 Task: Add a signature Gilberto Hall containing Have a great Columbus Day, Gilberto Hall to email address softage.2@softage.net and add a folder Vitamins
Action: Mouse moved to (142, 156)
Screenshot: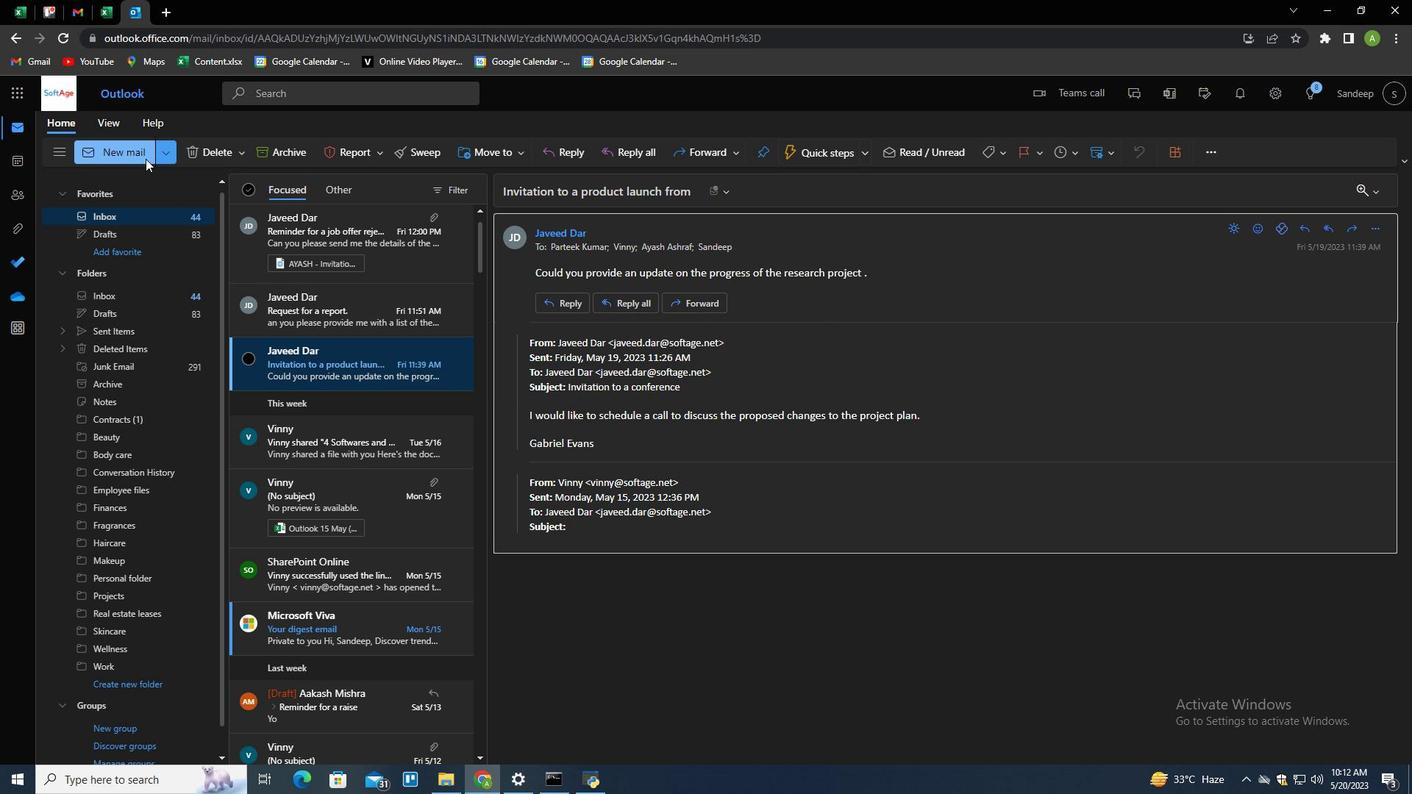 
Action: Mouse pressed left at (142, 156)
Screenshot: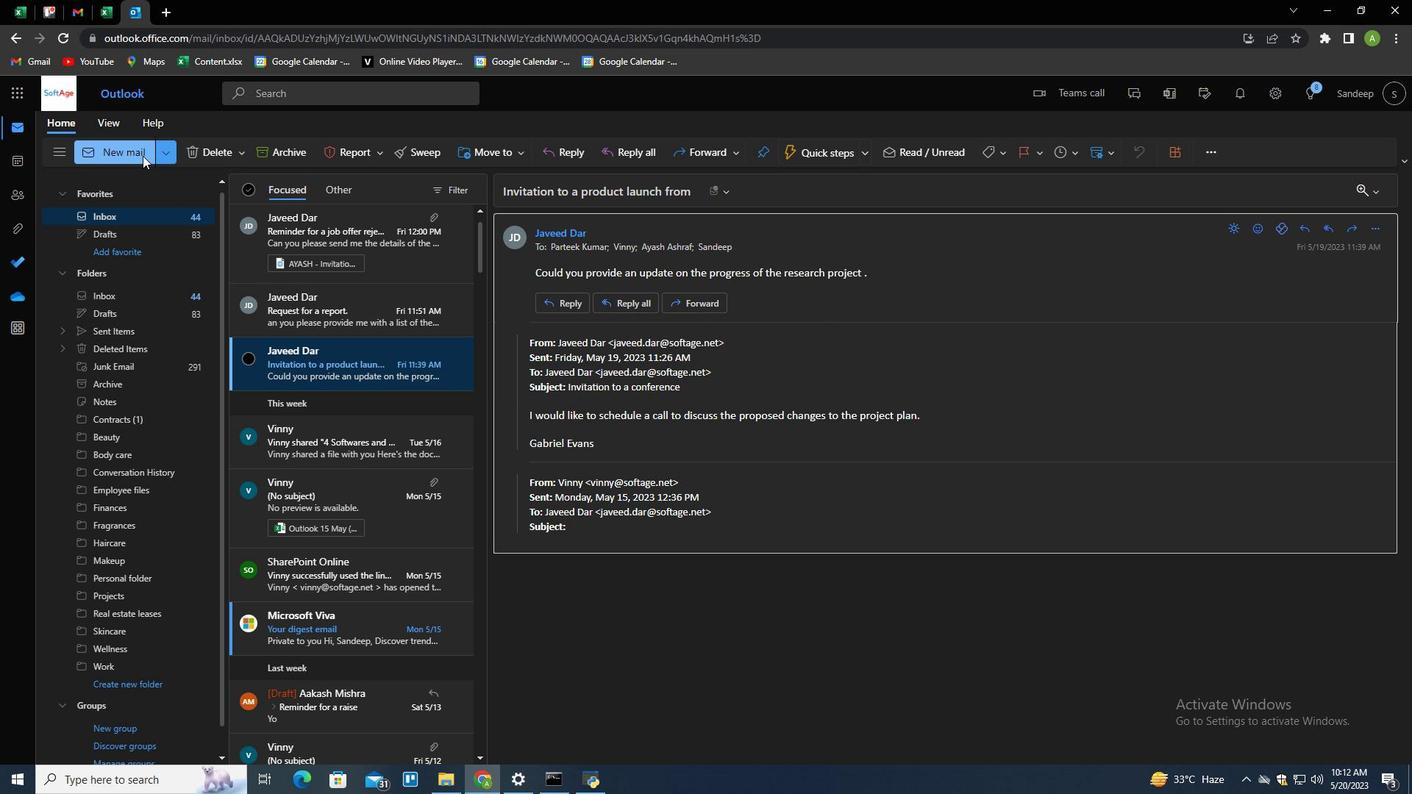 
Action: Mouse moved to (992, 156)
Screenshot: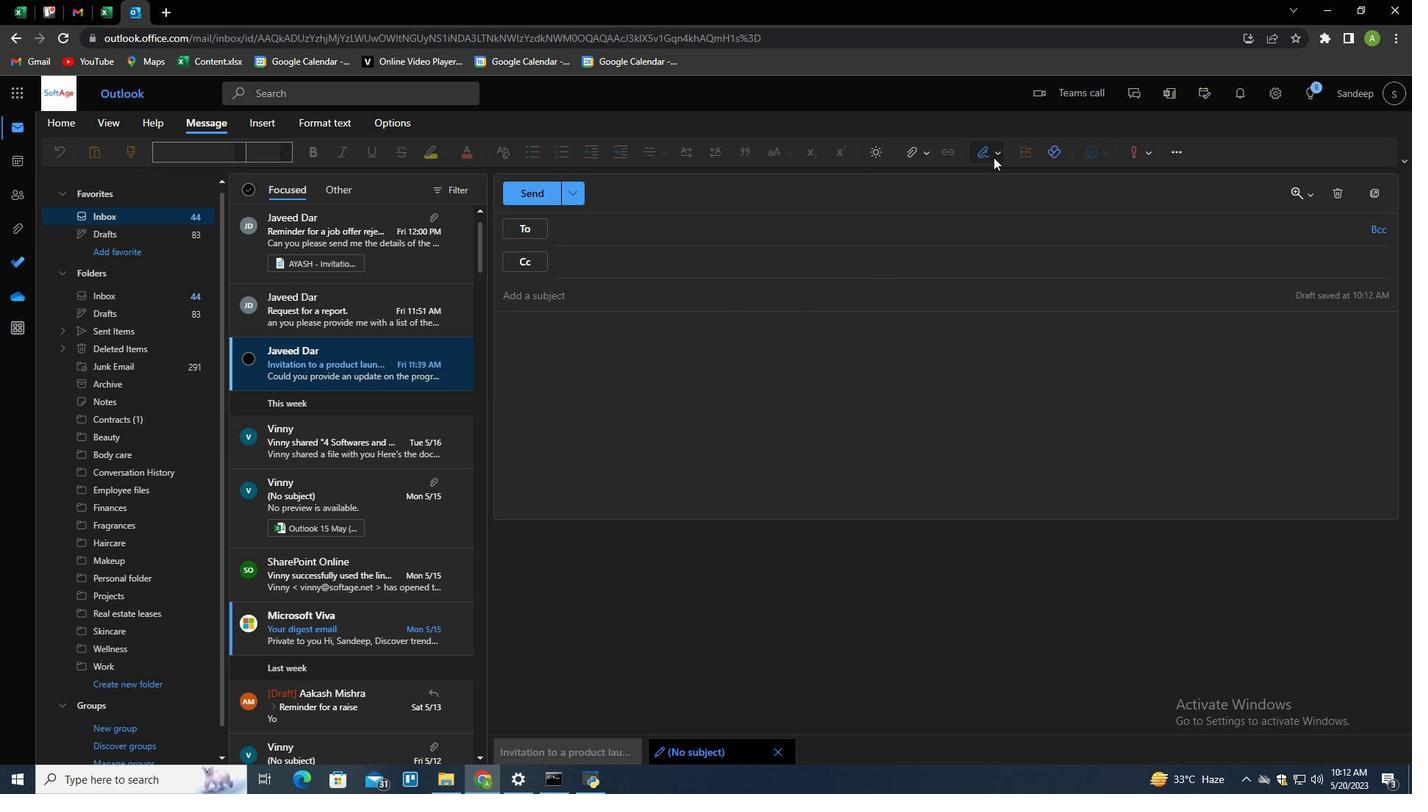 
Action: Mouse pressed left at (992, 156)
Screenshot: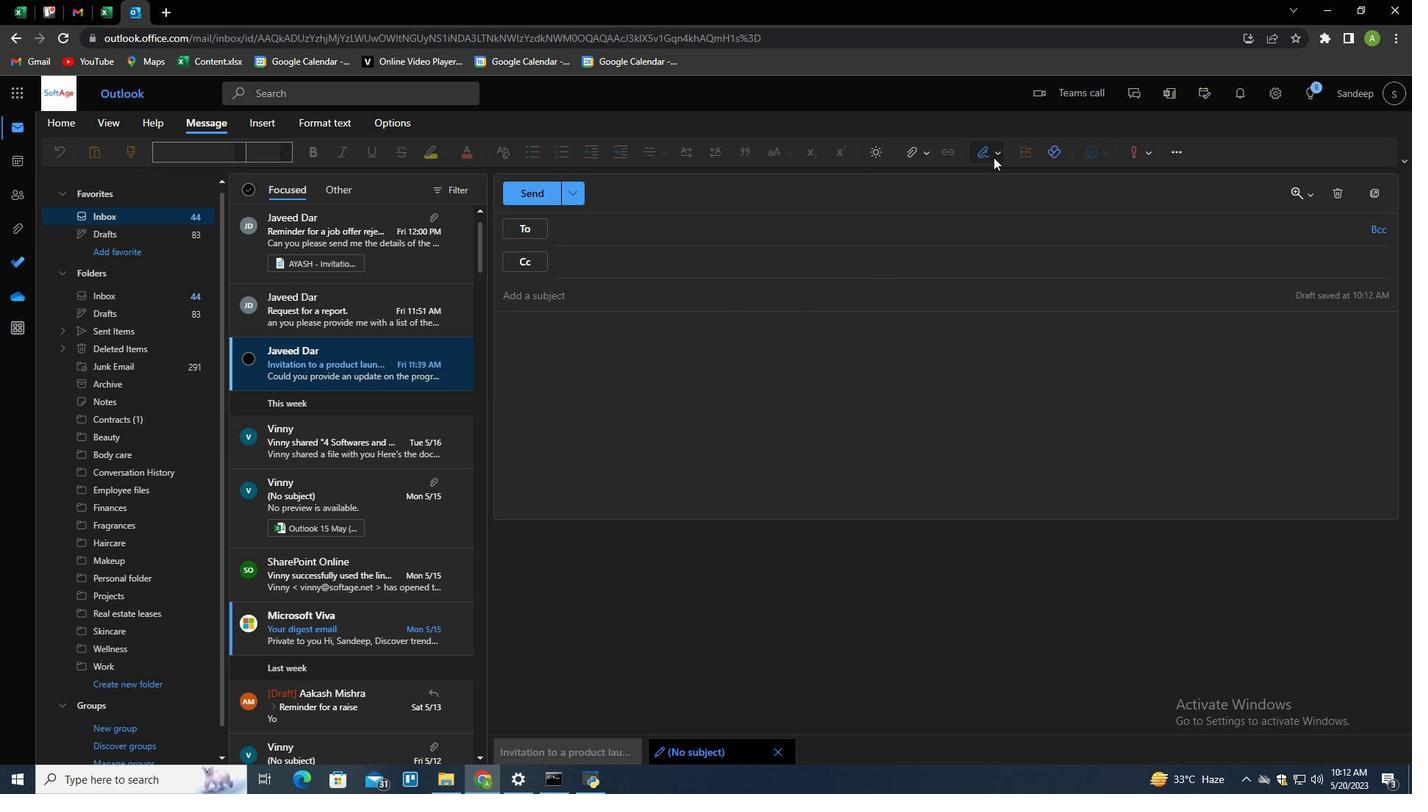 
Action: Mouse moved to (961, 216)
Screenshot: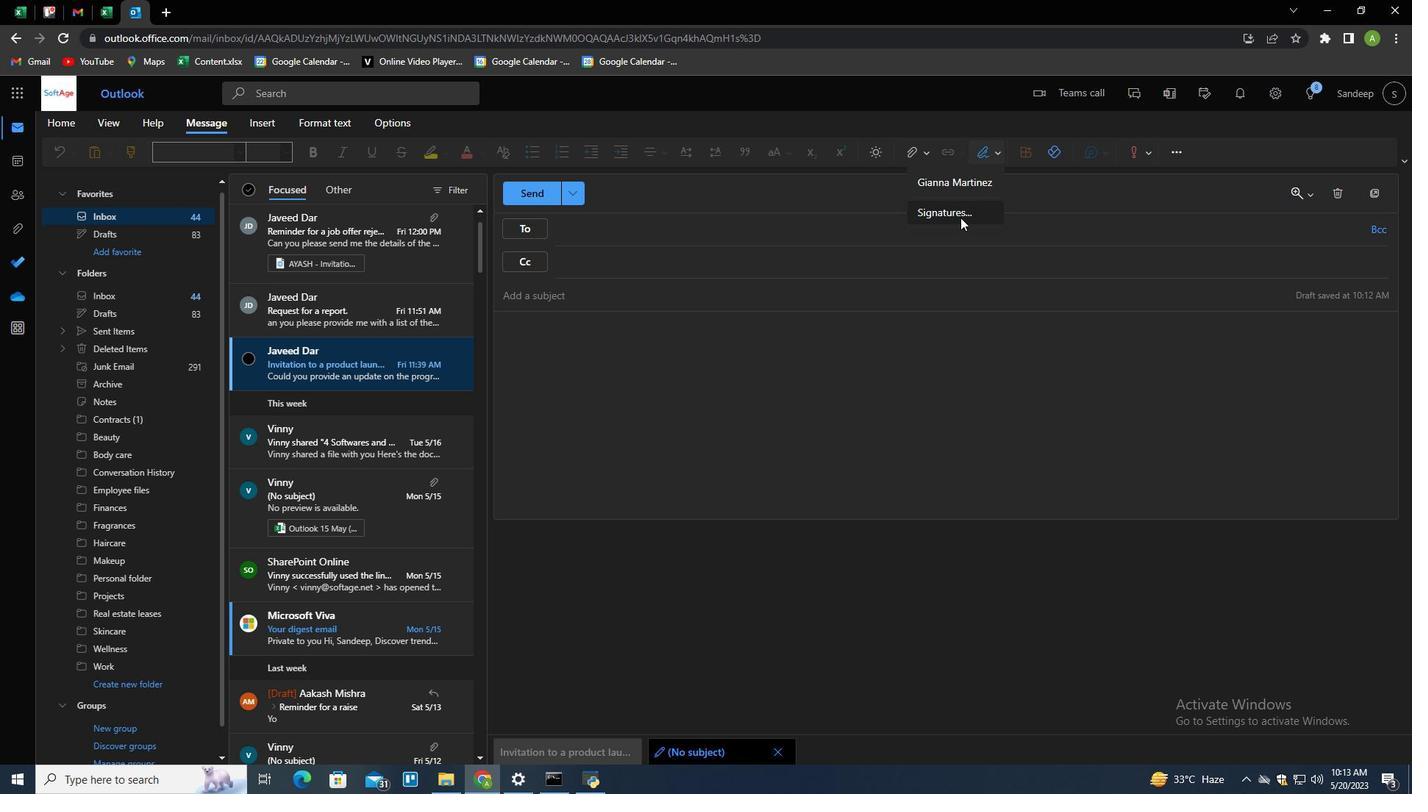 
Action: Mouse pressed left at (961, 216)
Screenshot: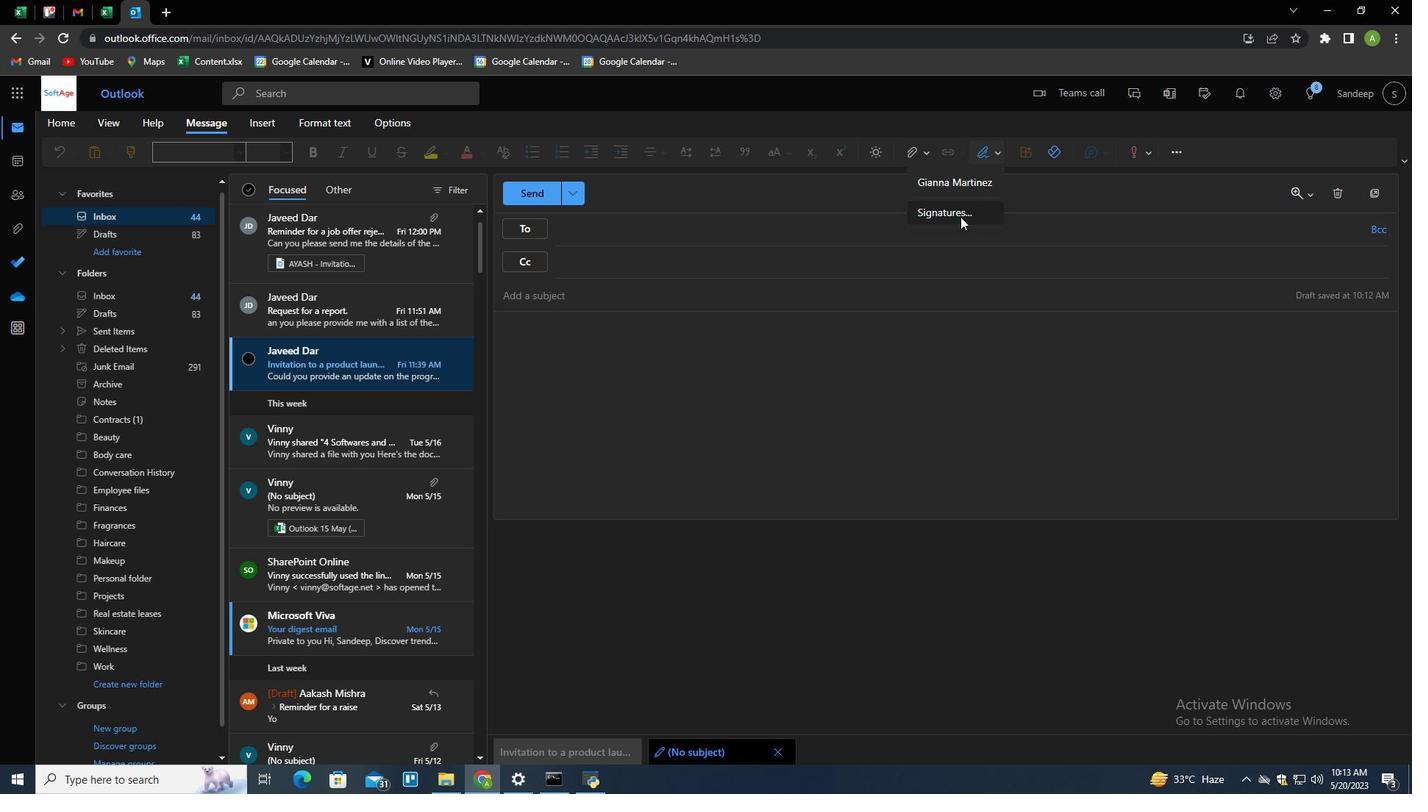 
Action: Mouse moved to (993, 273)
Screenshot: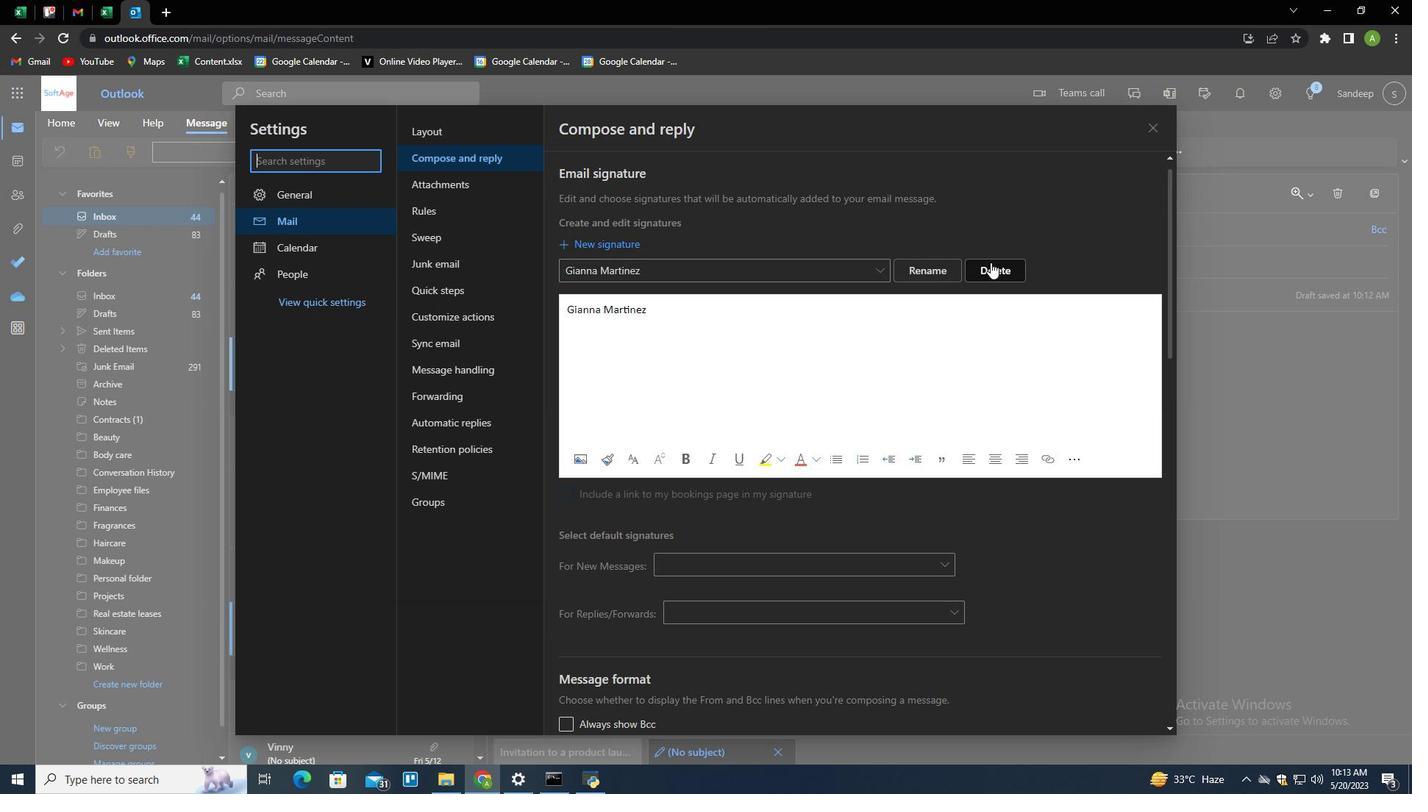 
Action: Mouse pressed left at (993, 273)
Screenshot: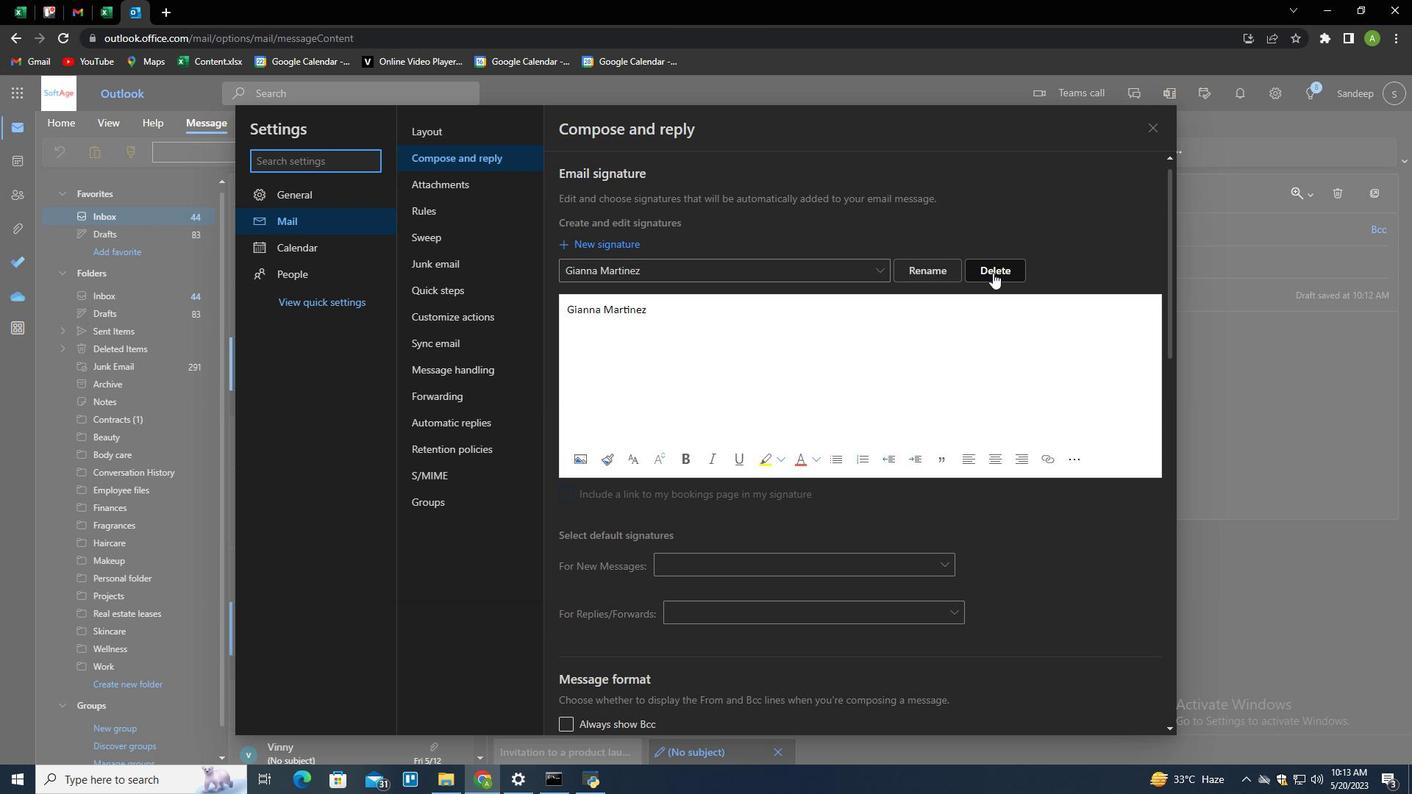 
Action: Mouse moved to (1000, 273)
Screenshot: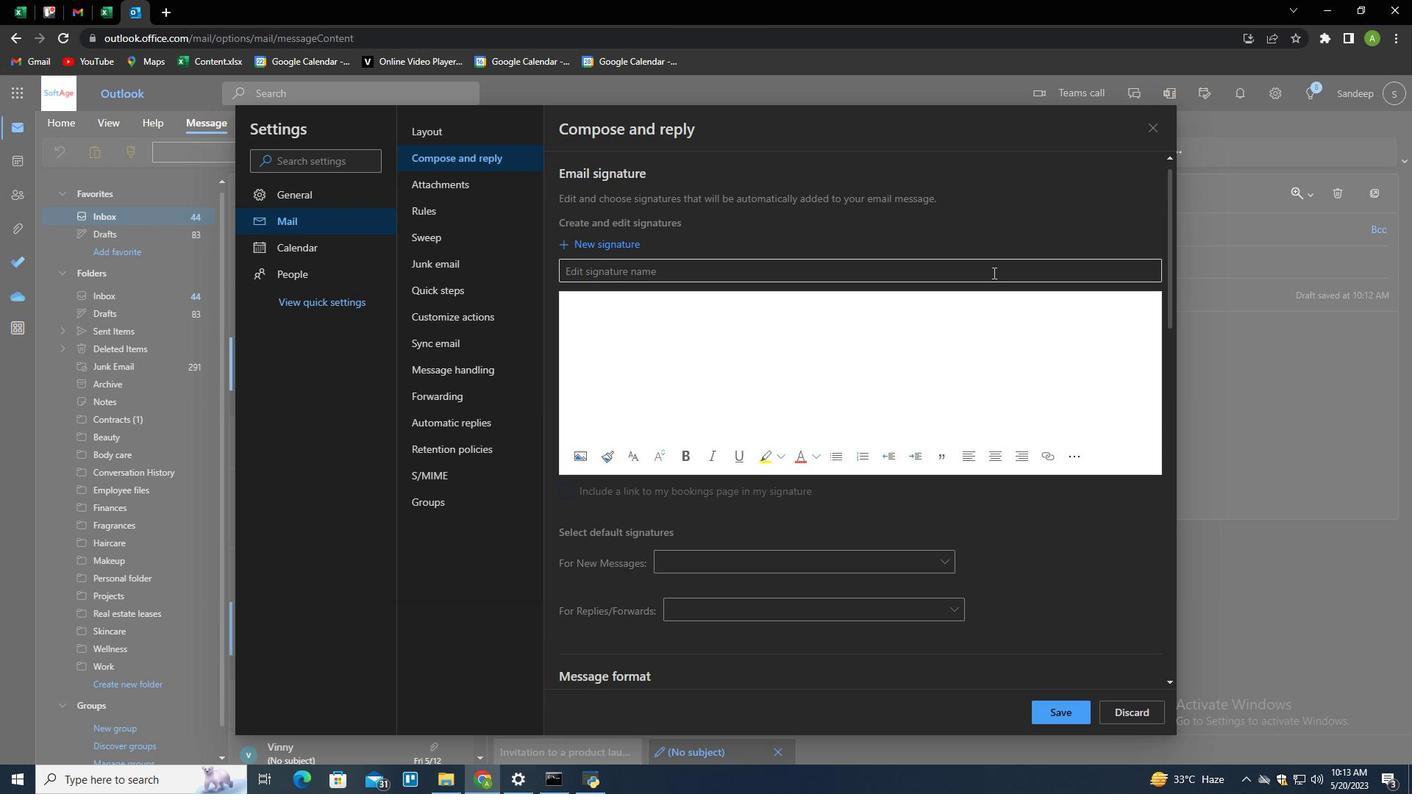 
Action: Mouse pressed left at (1000, 273)
Screenshot: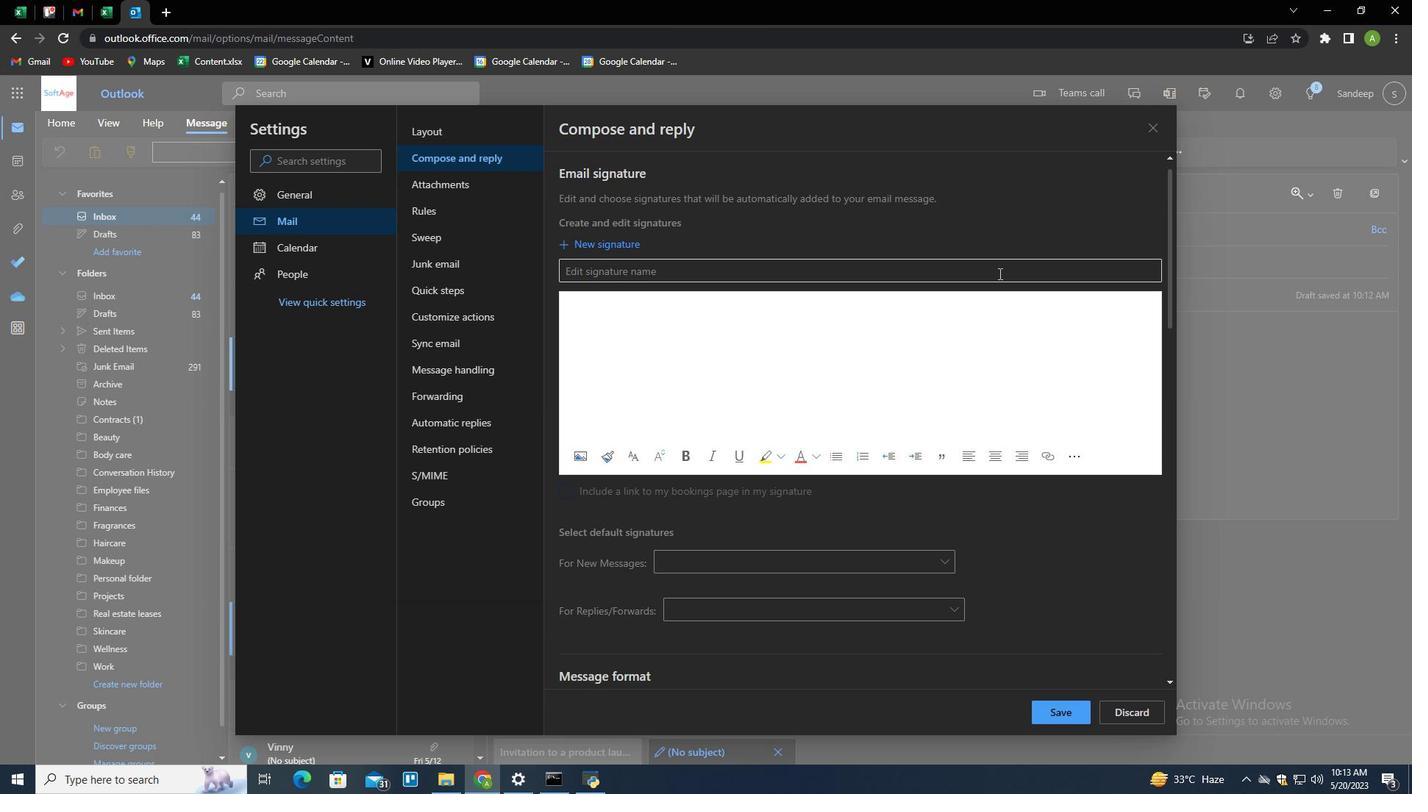 
Action: Key pressed <Key.shift>Gilberto<Key.space><Key.shift>Hall<Key.tab><Key.shift><Key.shift>Have<Key.space>a<Key.space>great<Key.space><Key.shift>Columbus<Key.space><Key.shift>Day,<Key.shift_r><Key.enter><Key.shift>Gilberto<Key.space><Key.shift>Hall
Screenshot: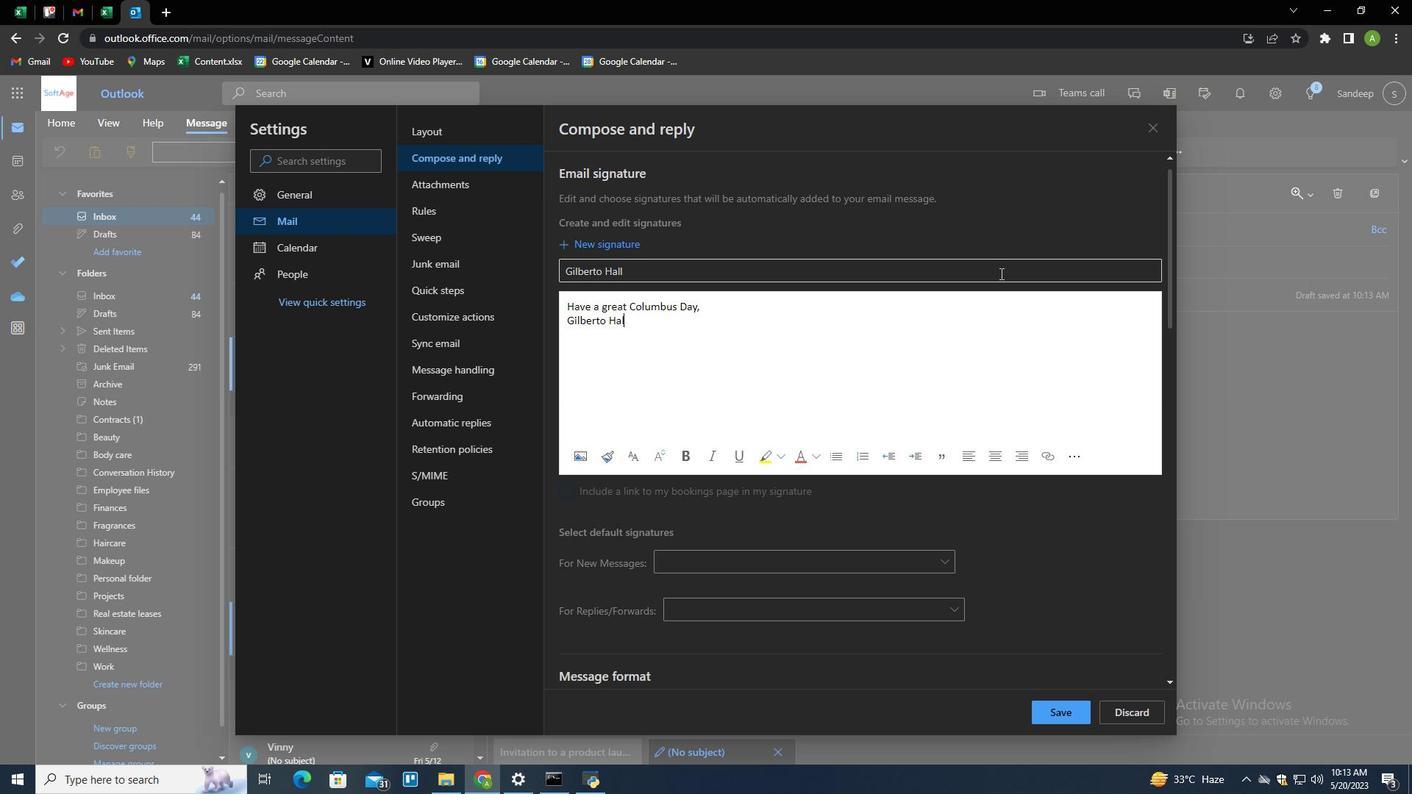 
Action: Mouse moved to (1058, 719)
Screenshot: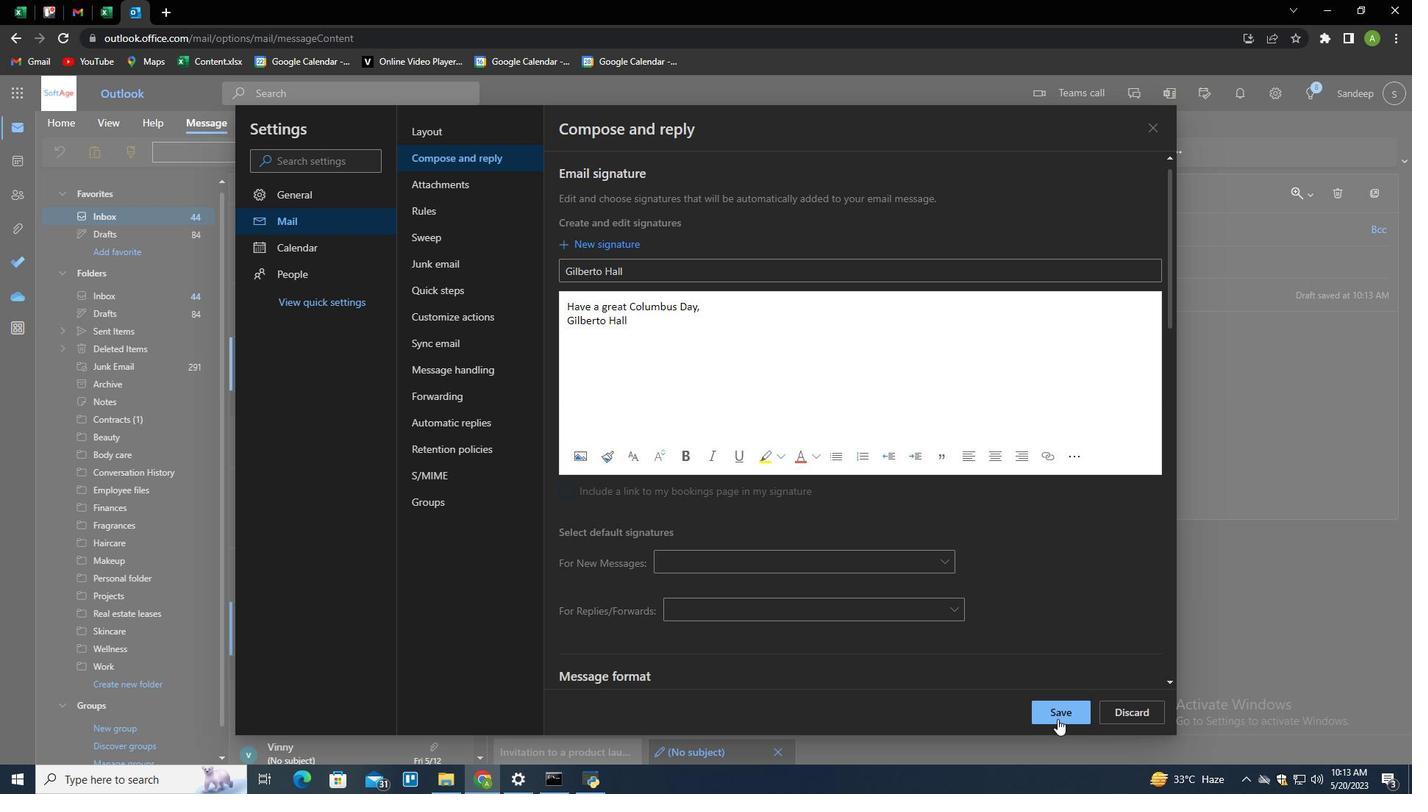 
Action: Mouse pressed left at (1058, 719)
Screenshot: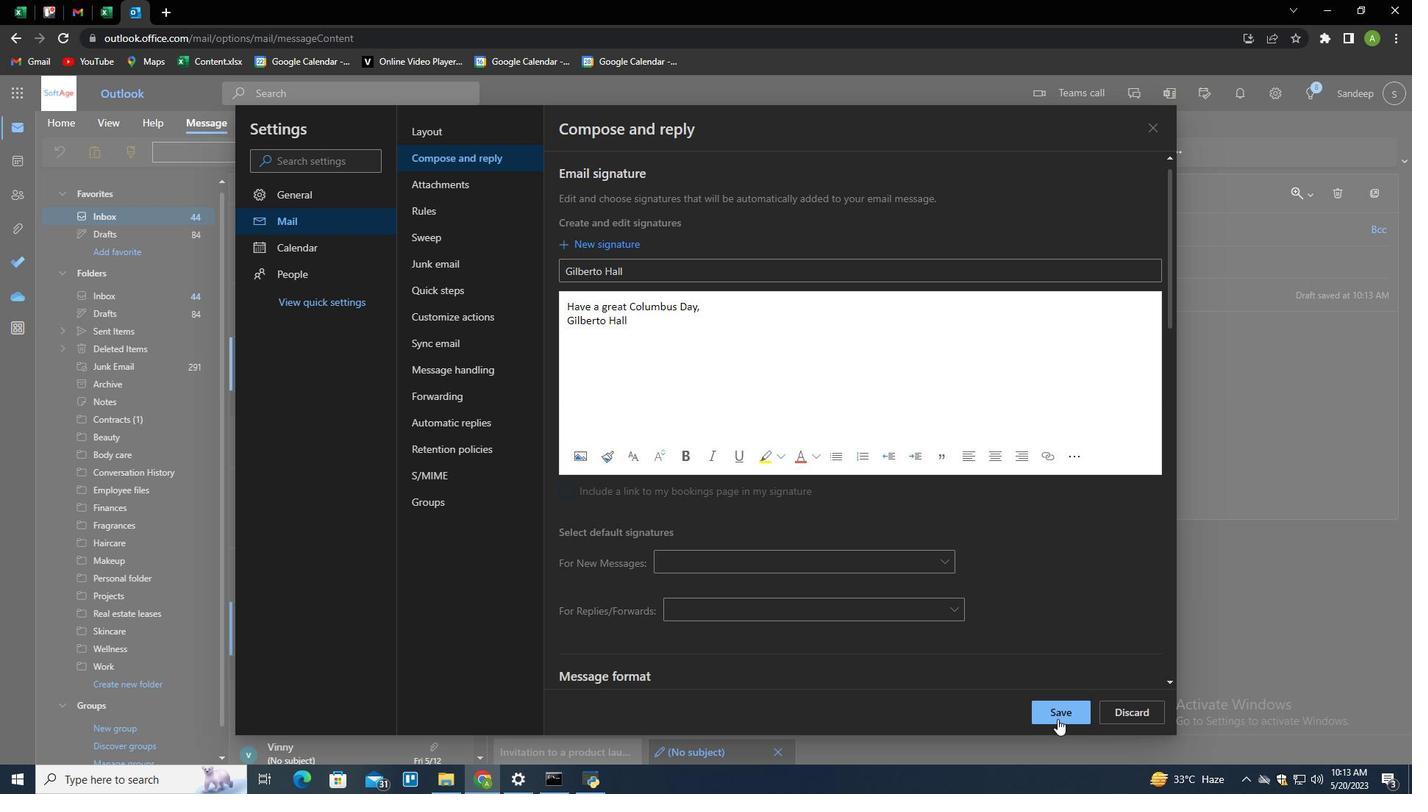 
Action: Mouse moved to (1234, 370)
Screenshot: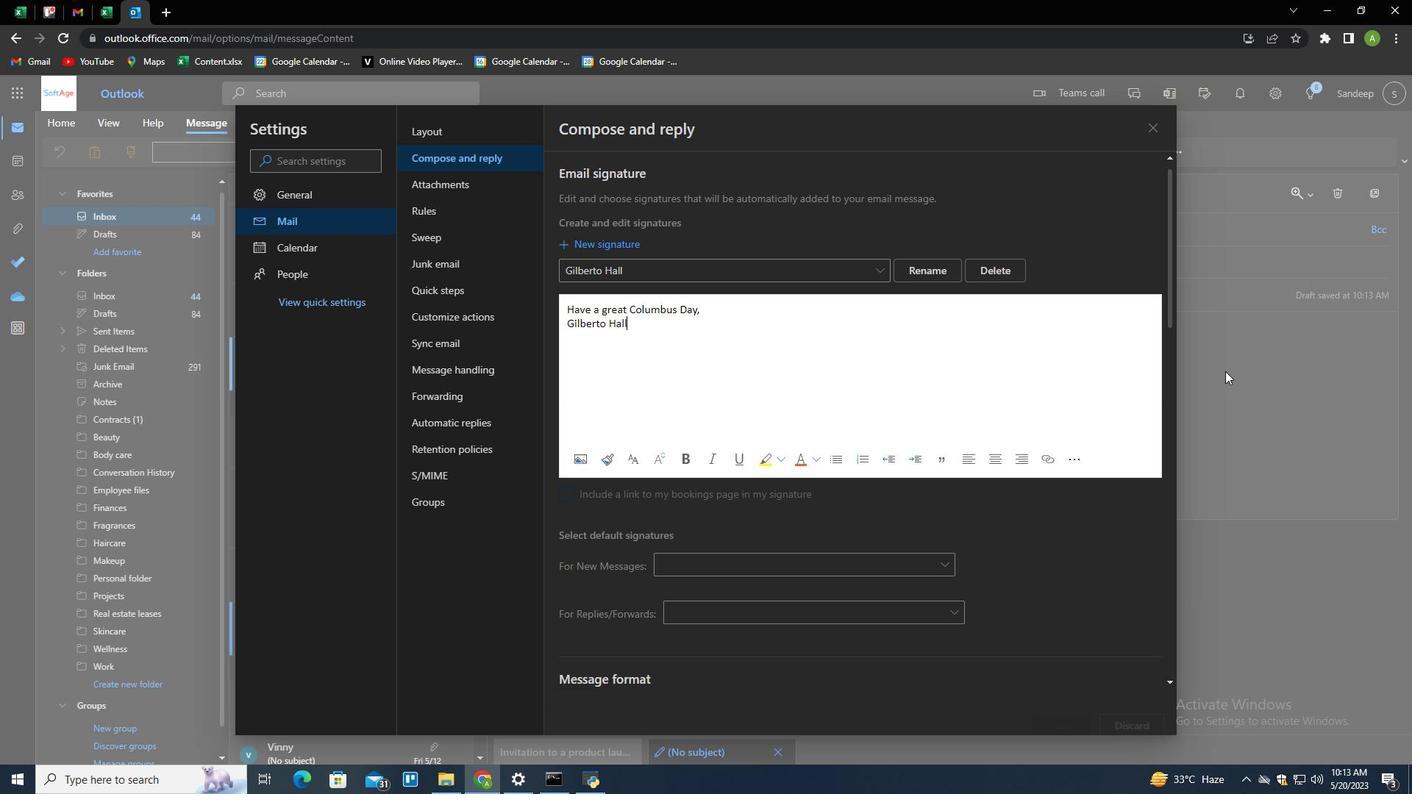
Action: Mouse pressed left at (1234, 370)
Screenshot: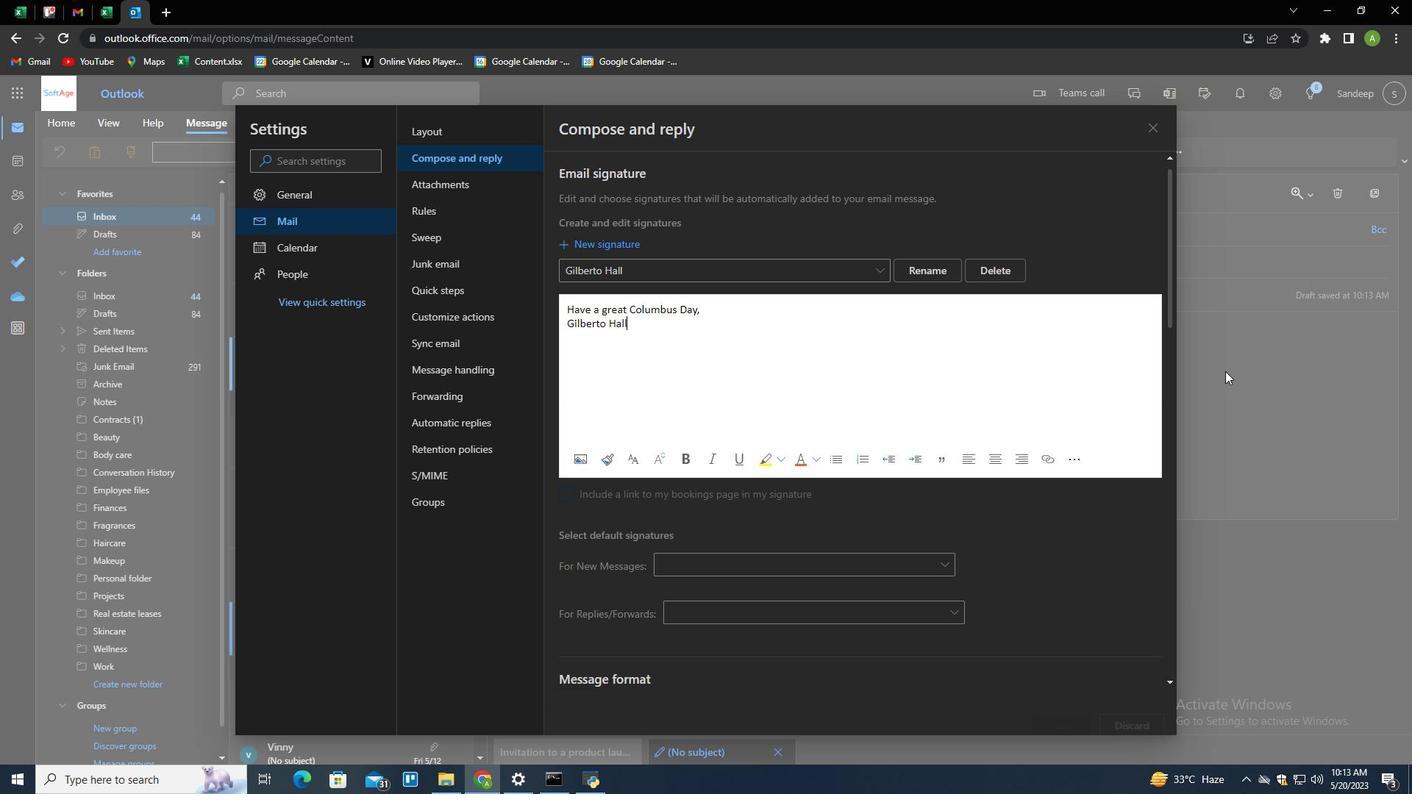 
Action: Mouse moved to (996, 157)
Screenshot: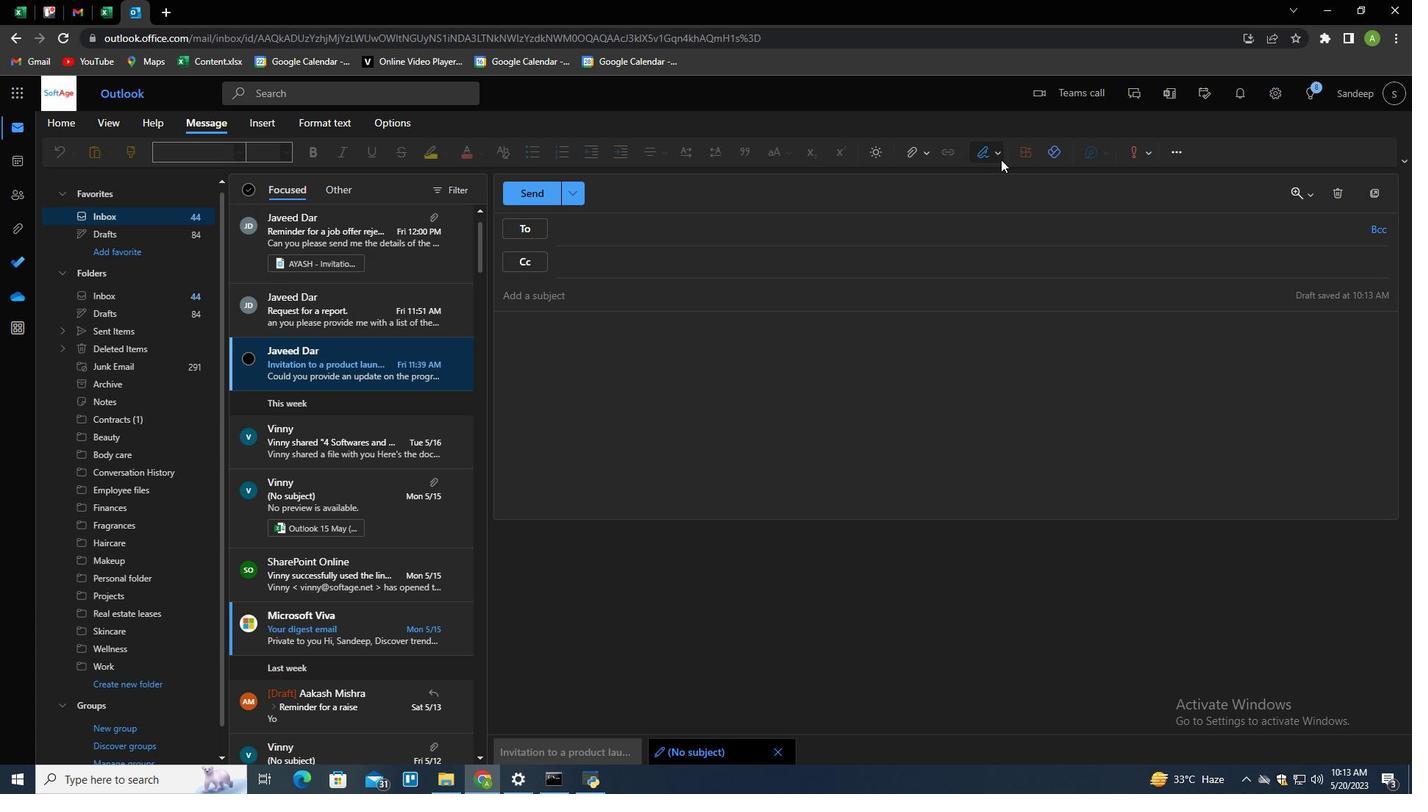 
Action: Mouse pressed left at (996, 157)
Screenshot: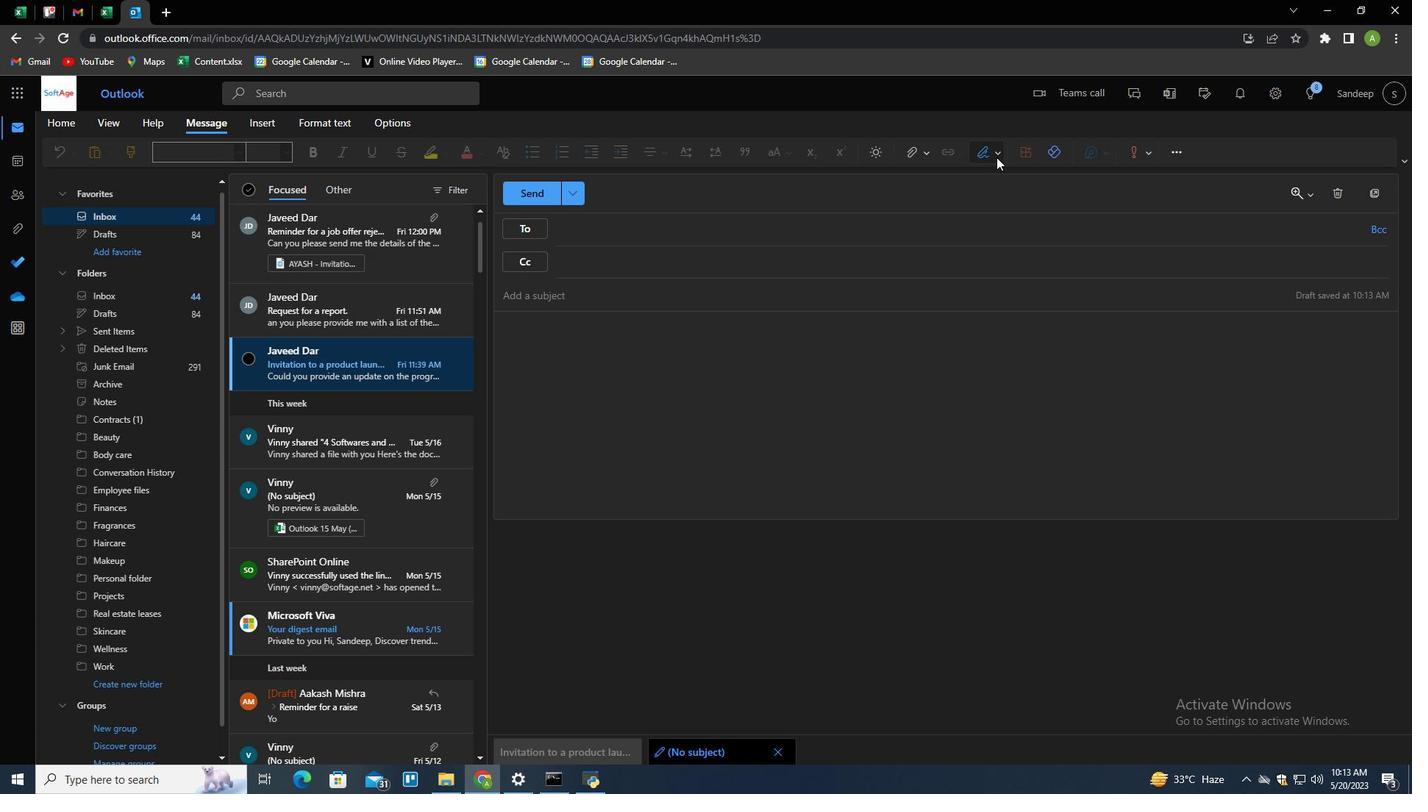 
Action: Mouse moved to (989, 181)
Screenshot: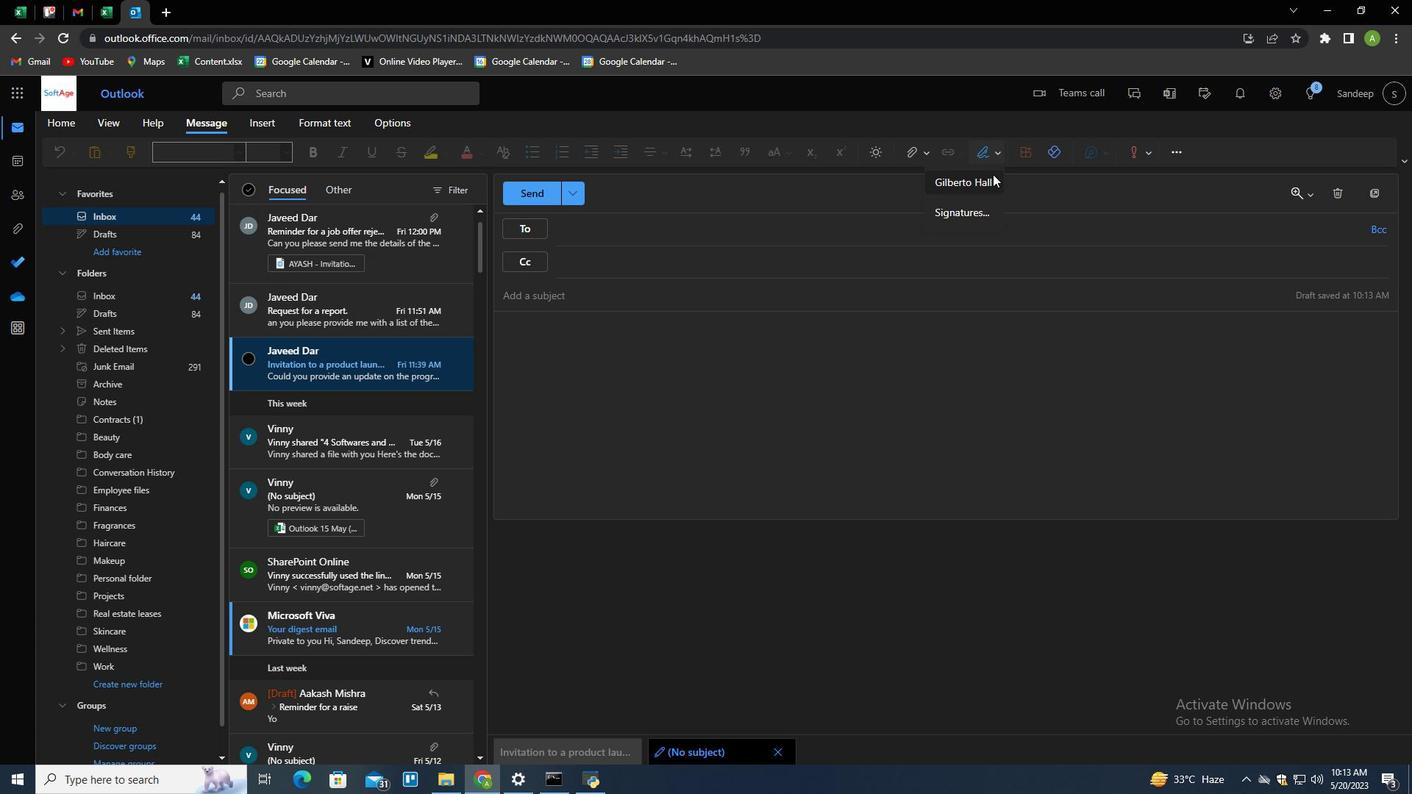 
Action: Mouse pressed left at (989, 181)
Screenshot: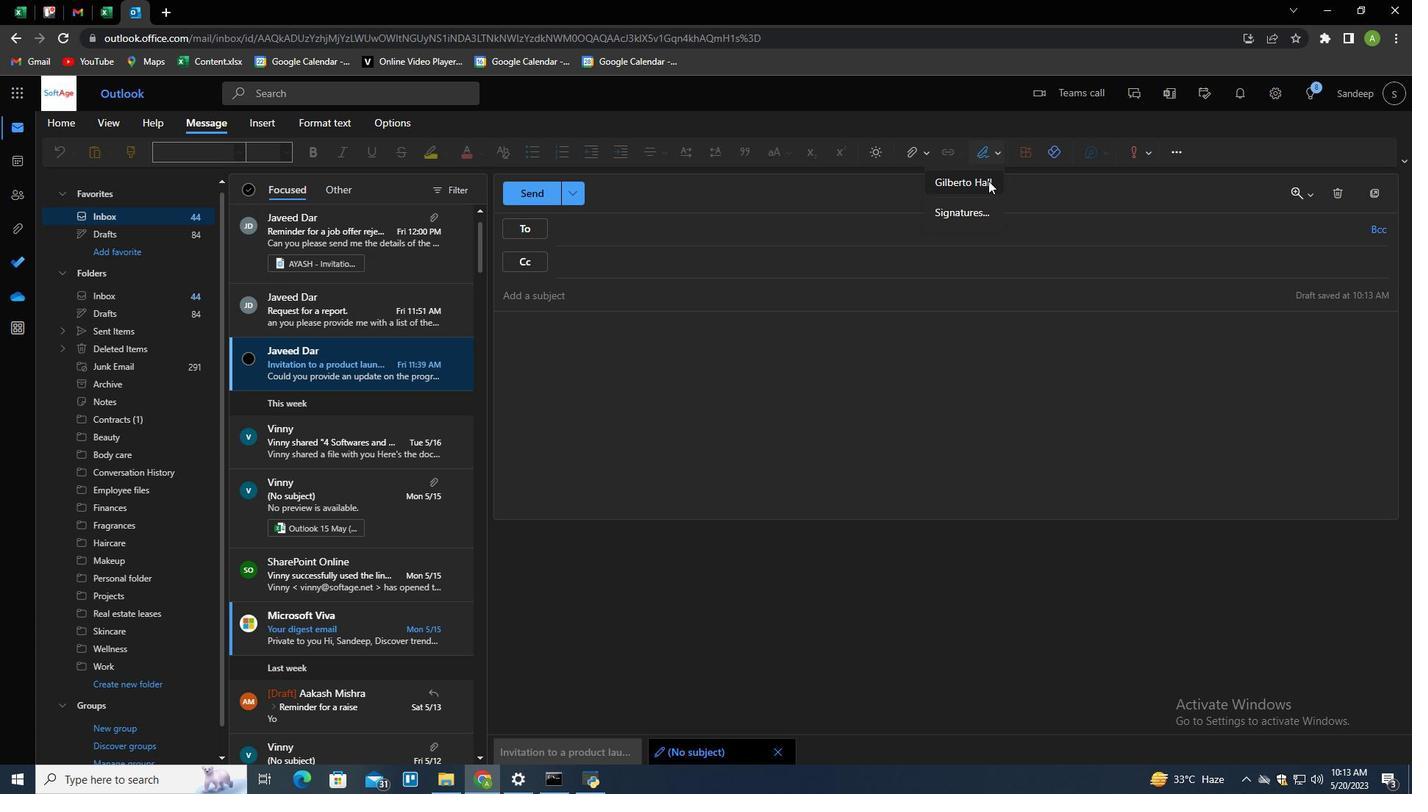 
Action: Mouse moved to (654, 233)
Screenshot: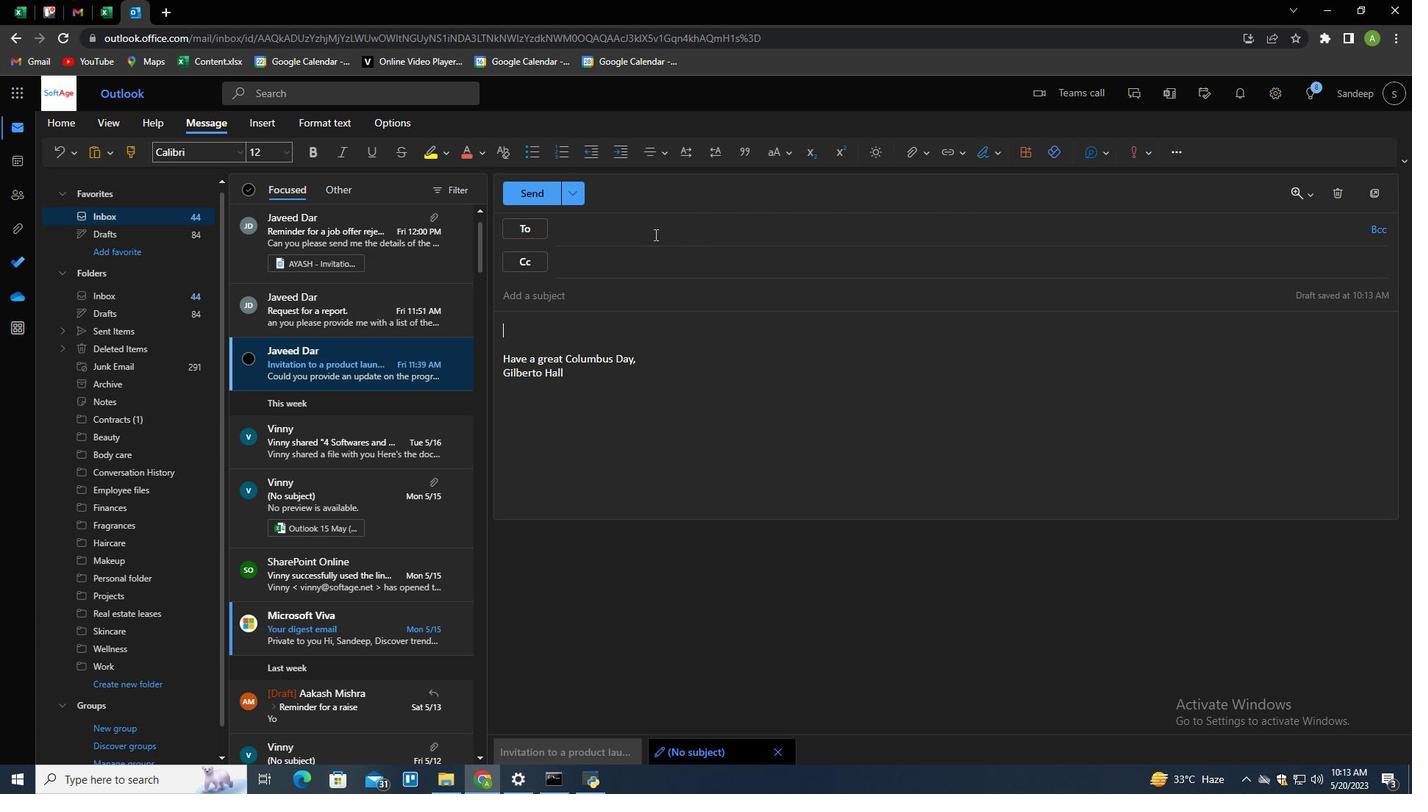 
Action: Mouse pressed left at (654, 233)
Screenshot: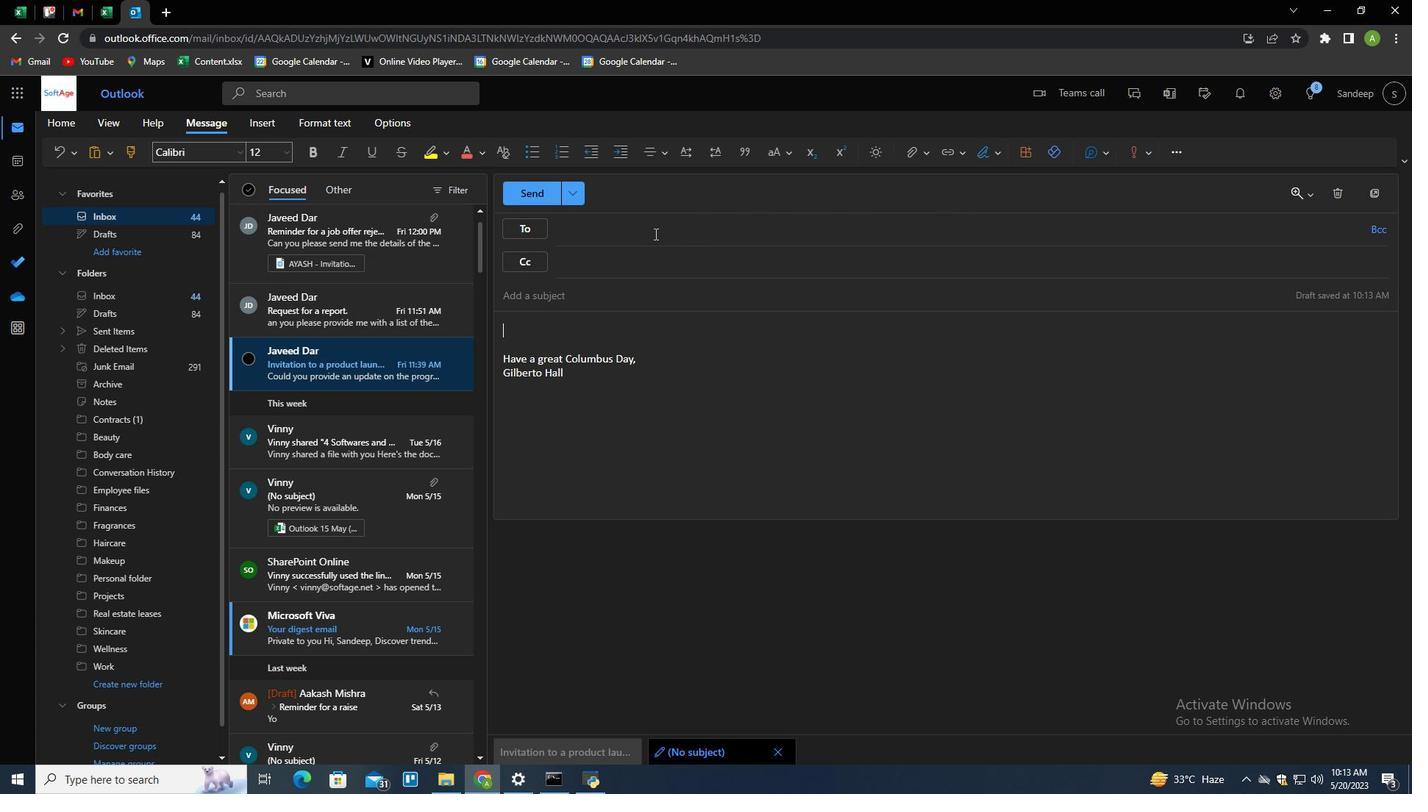 
Action: Key pressed softage.2<Key.shift>@softage.net<Key.enter>
Screenshot: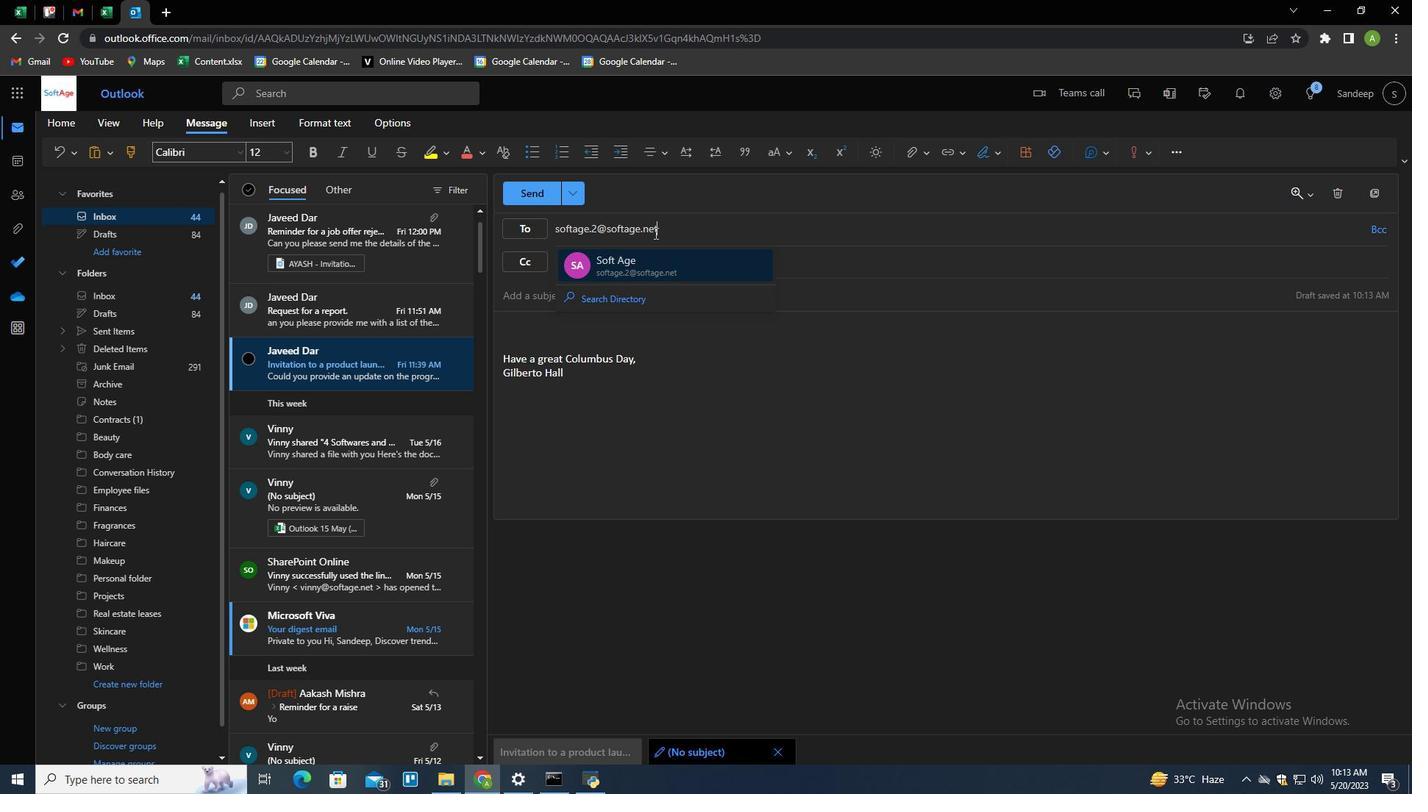 
Action: Mouse moved to (133, 691)
Screenshot: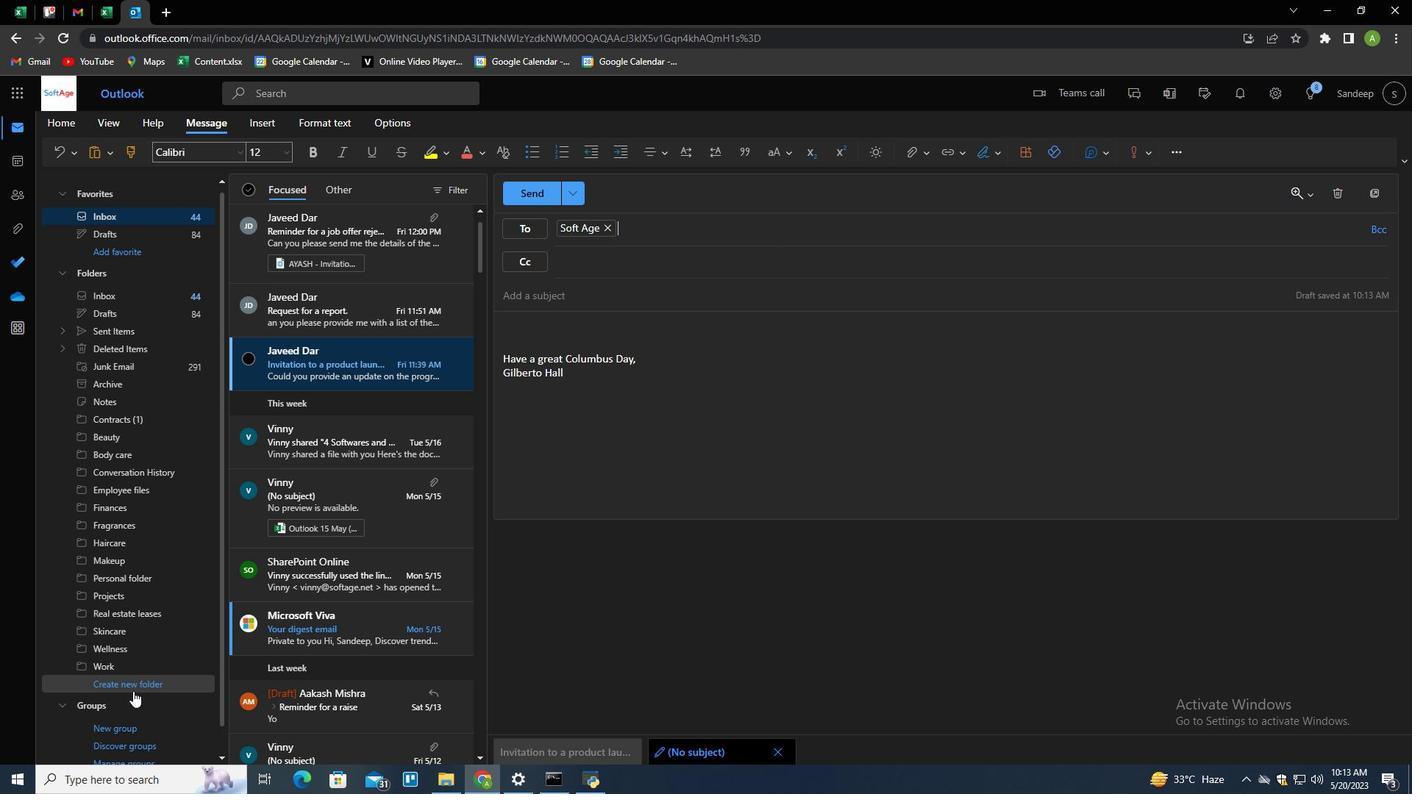 
Action: Mouse pressed left at (133, 691)
Screenshot: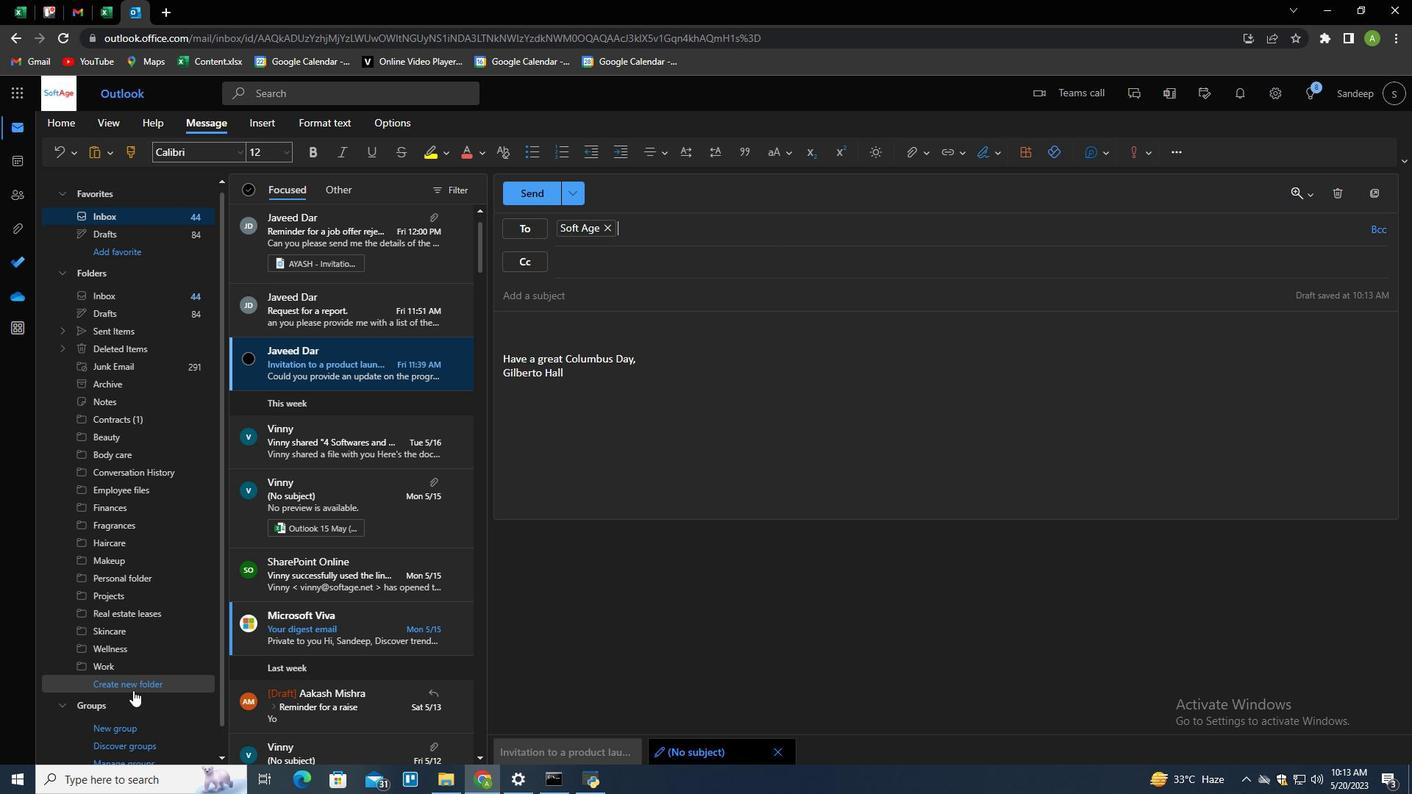
Action: Mouse moved to (139, 687)
Screenshot: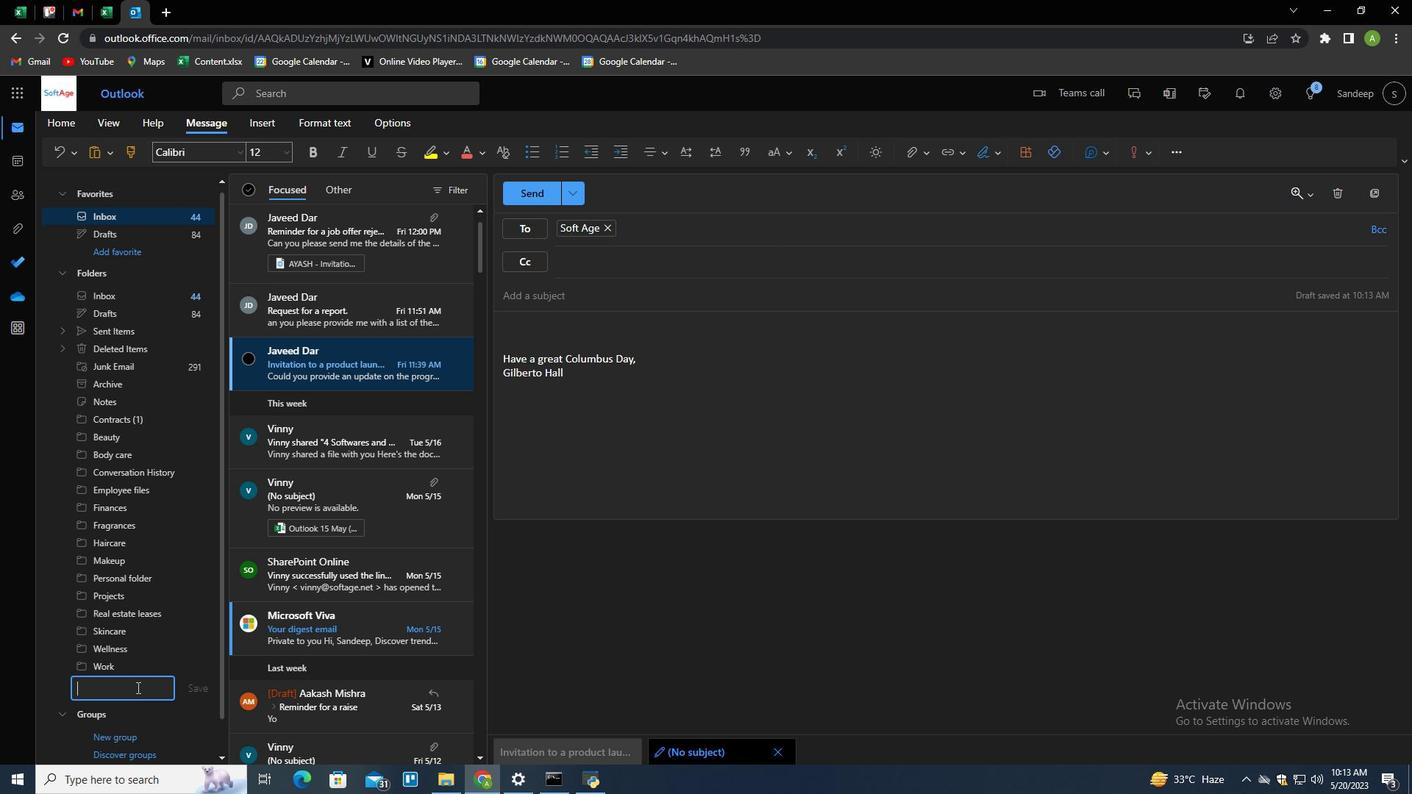 
Action: Mouse pressed left at (139, 687)
Screenshot: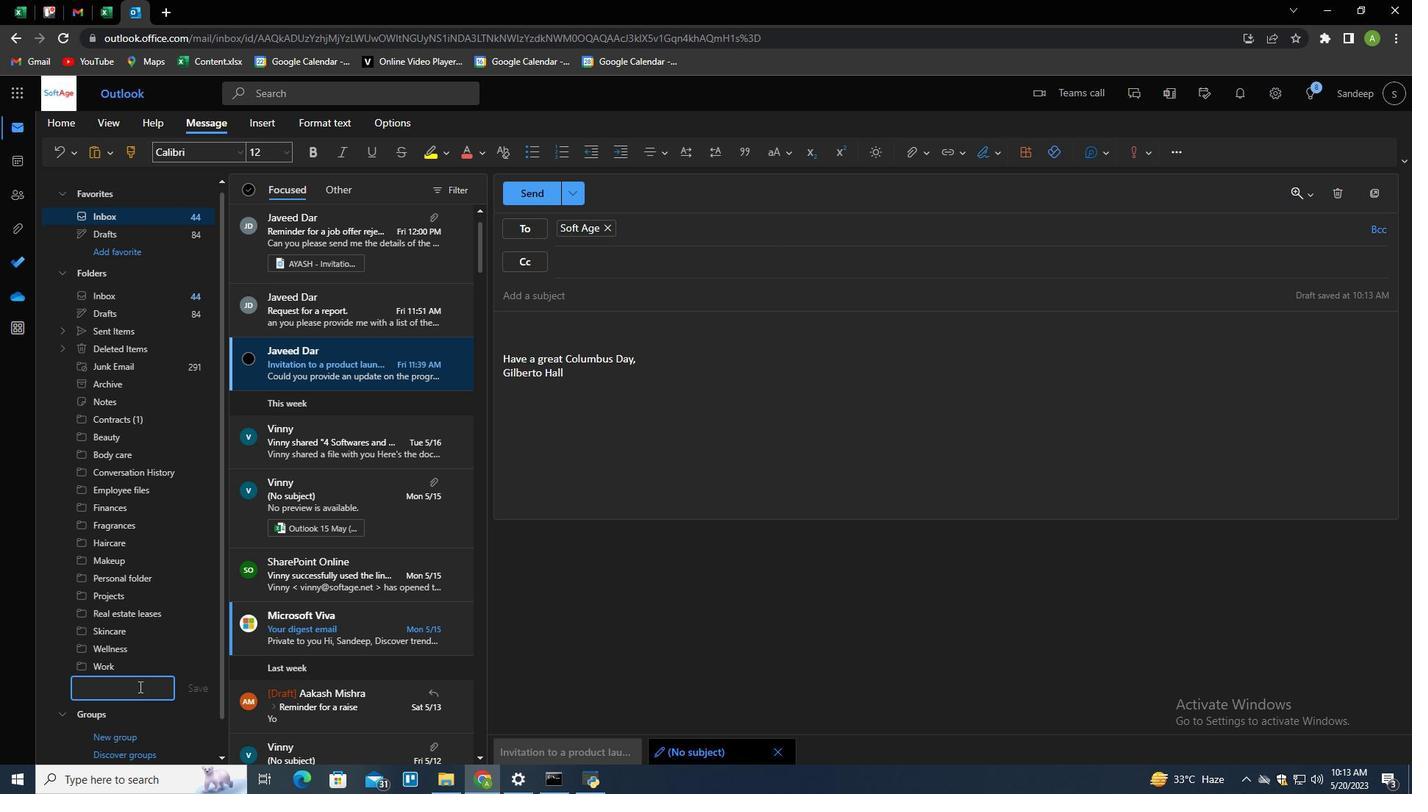 
Action: Key pressed <Key.shift>Vitamisn<Key.backspace><Key.backspace>ns<Key.enter>
Screenshot: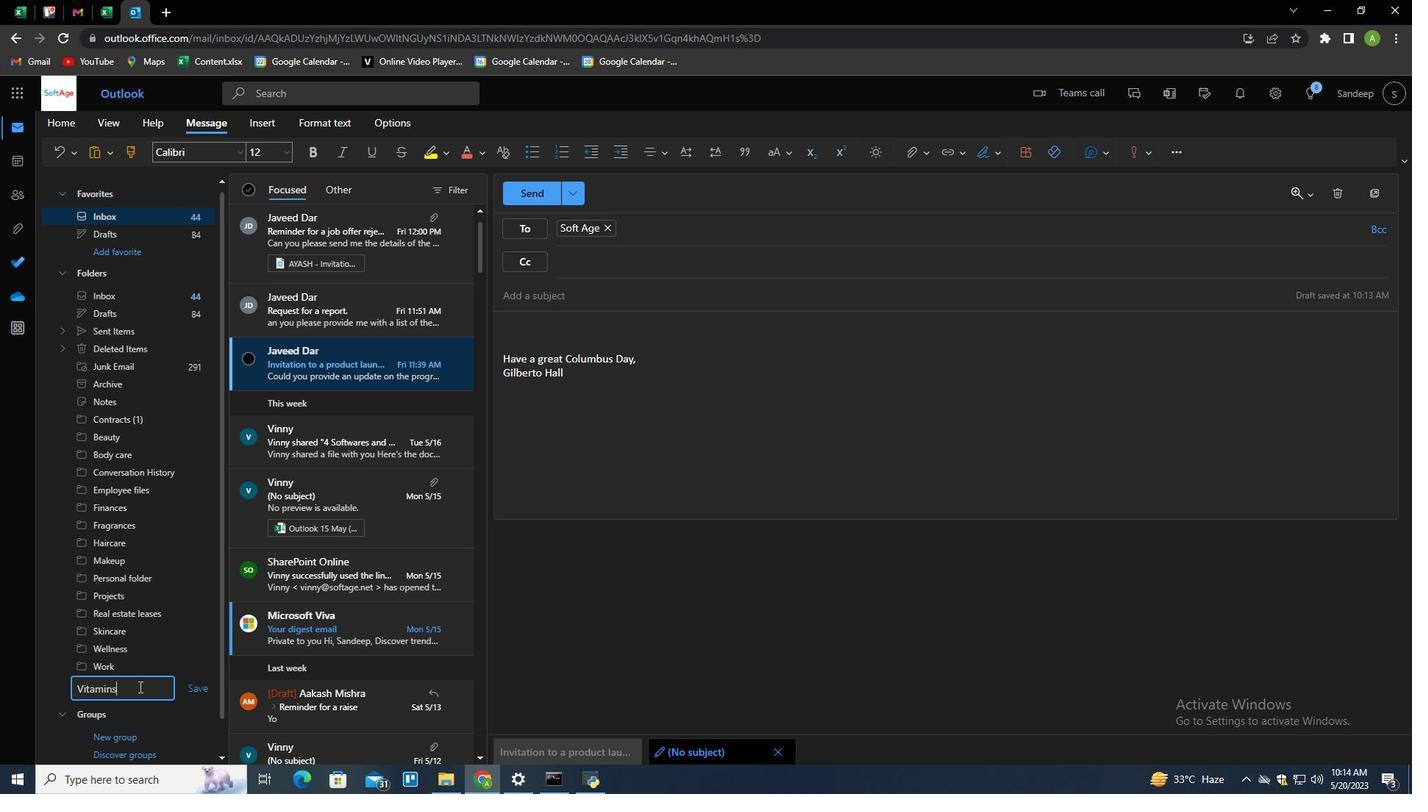
Action: Mouse moved to (855, 573)
Screenshot: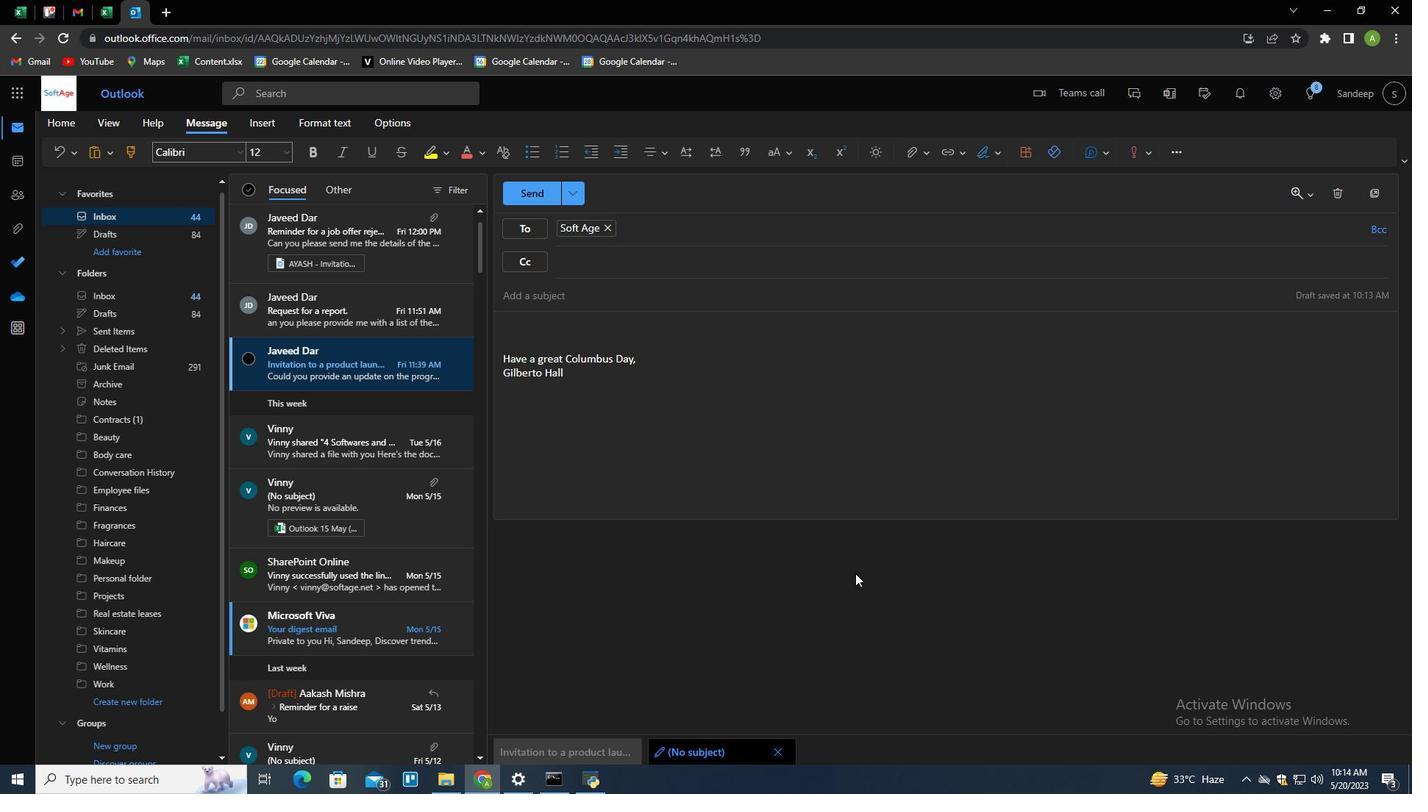
Action: Mouse pressed left at (855, 573)
Screenshot: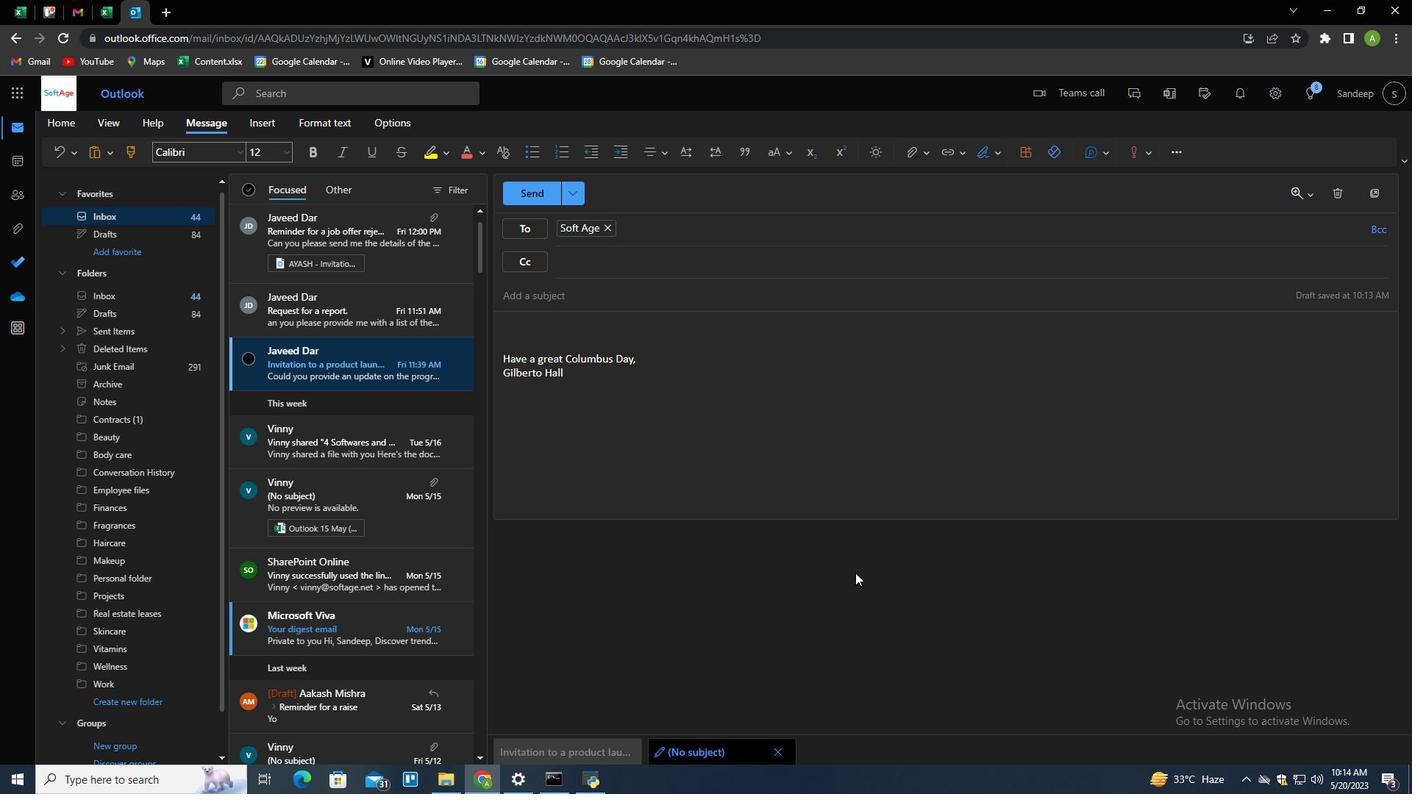
Action: Mouse moved to (547, 198)
Screenshot: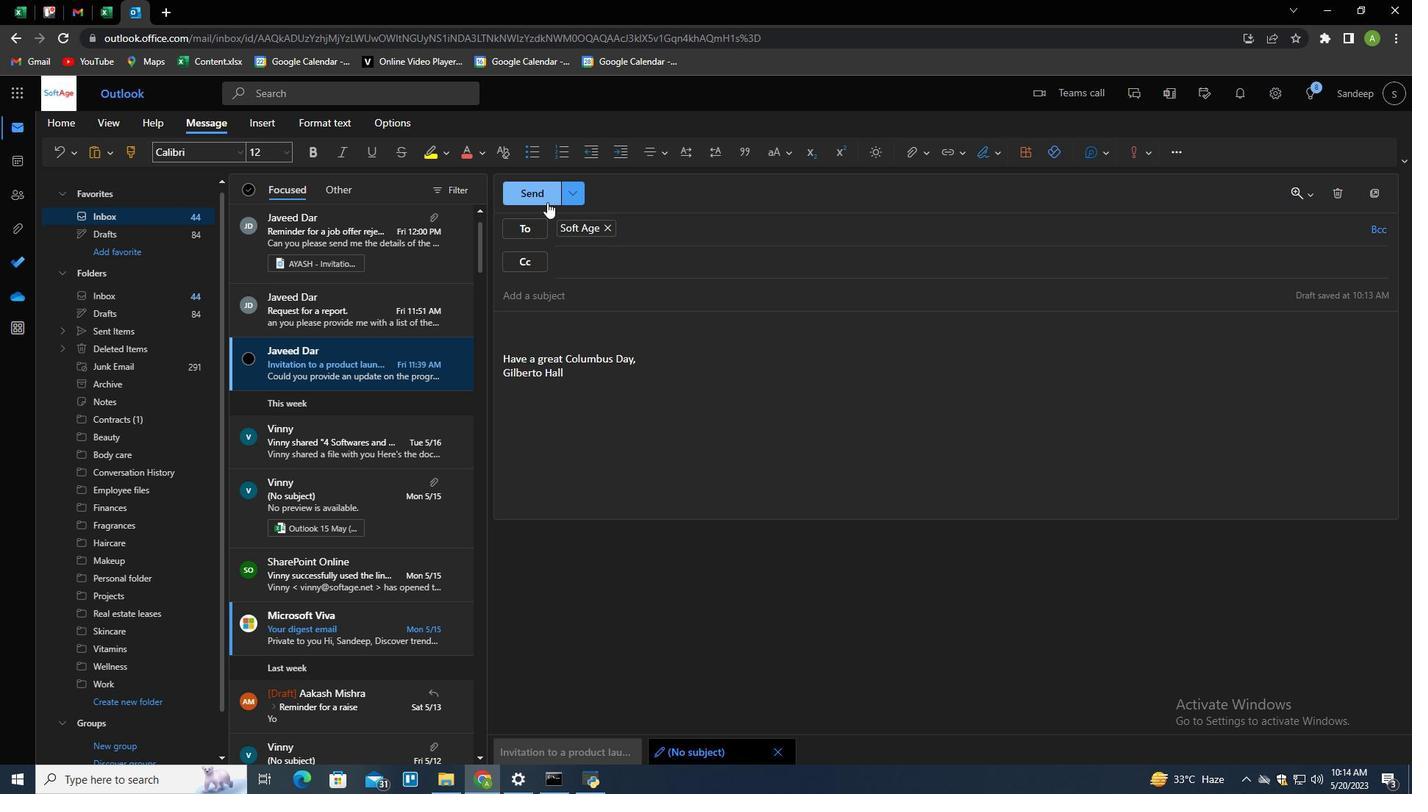 
Action: Mouse pressed left at (547, 198)
Screenshot: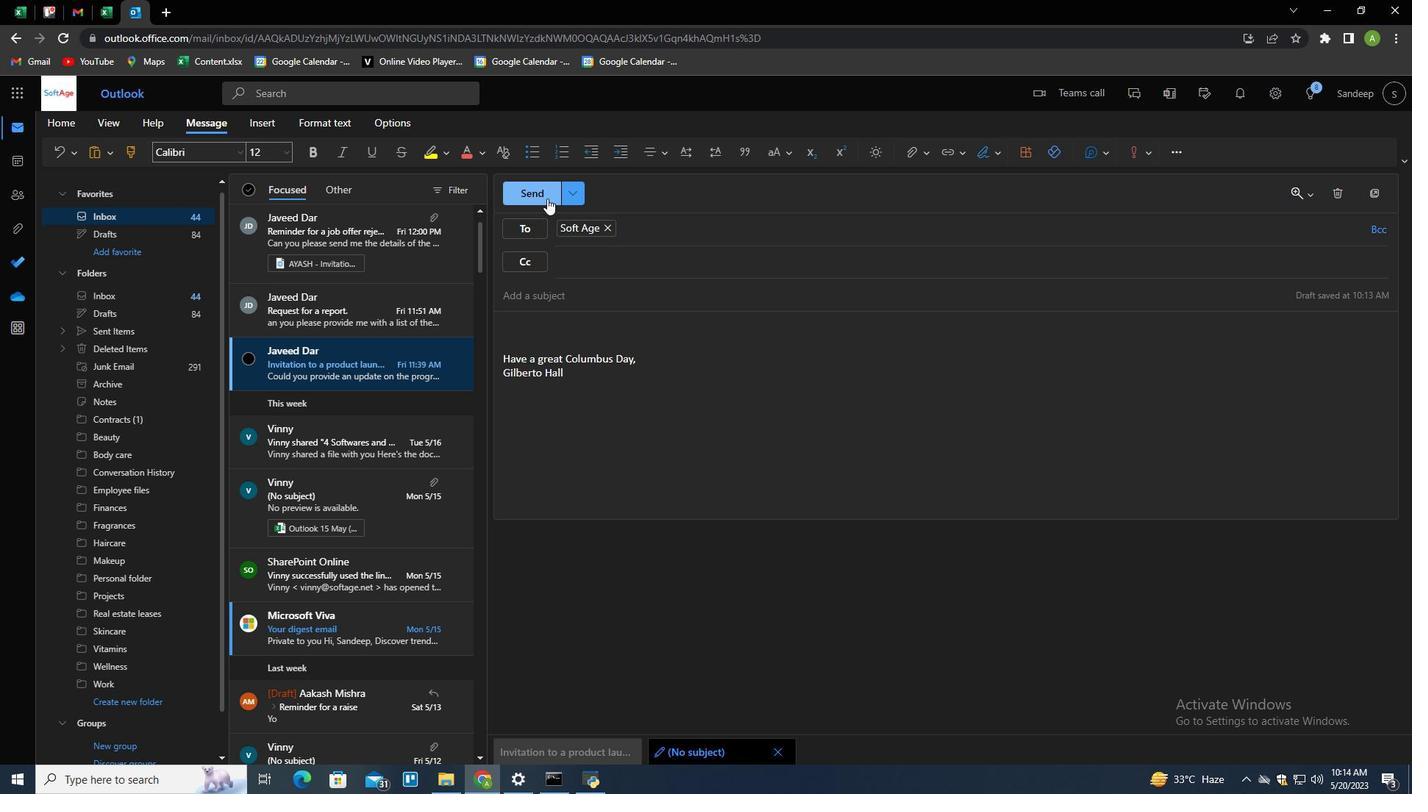 
Action: Mouse moved to (710, 462)
Screenshot: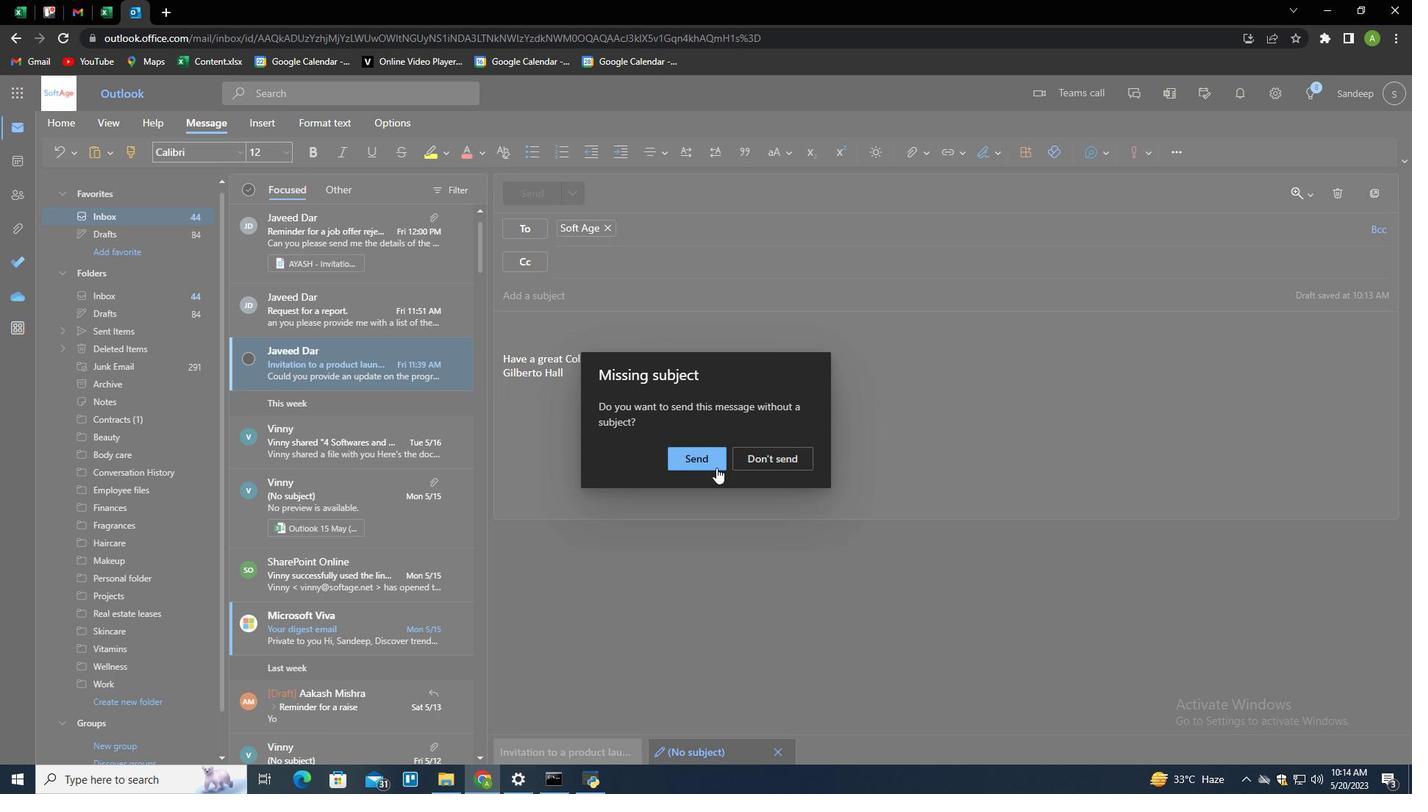 
Action: Mouse pressed left at (710, 462)
Screenshot: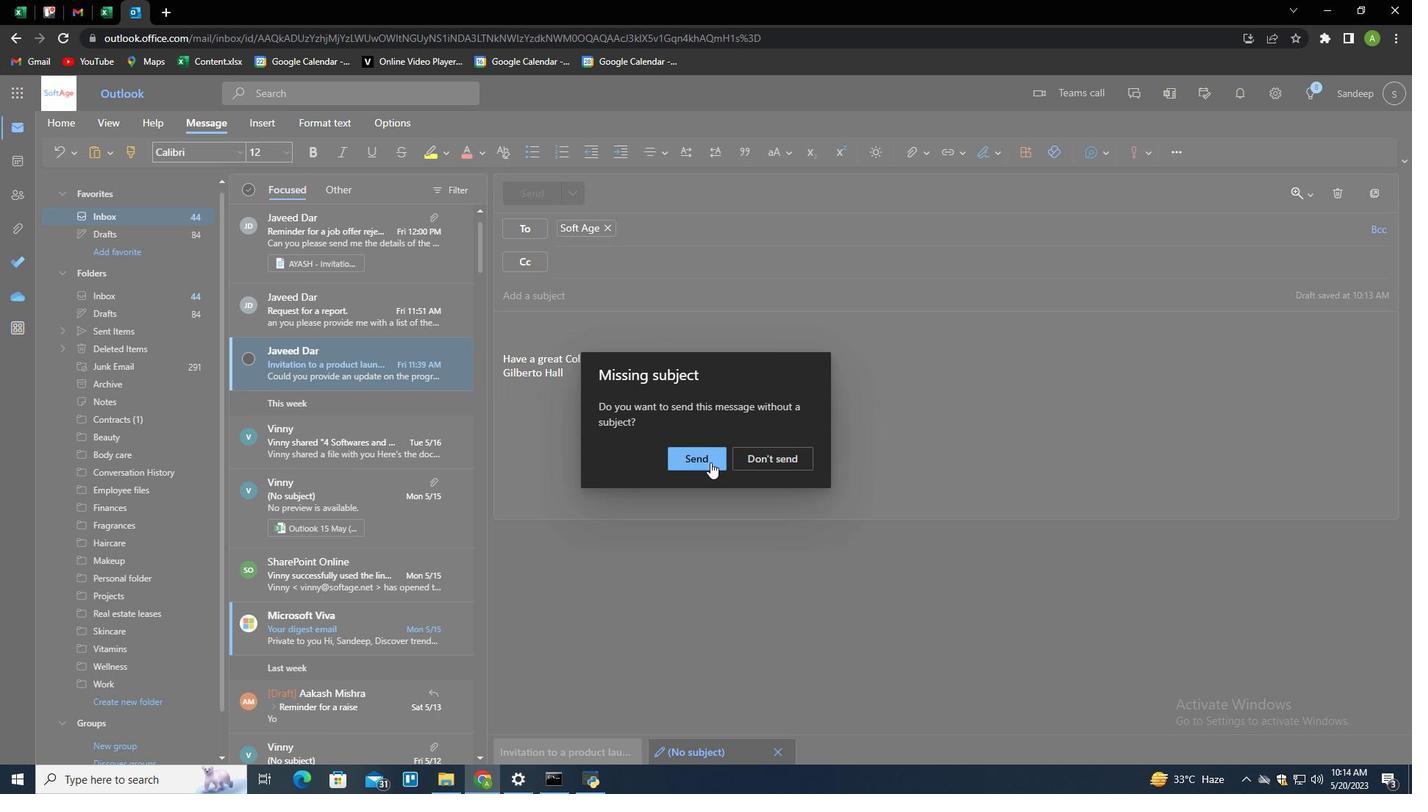 
Action: Mouse moved to (909, 484)
Screenshot: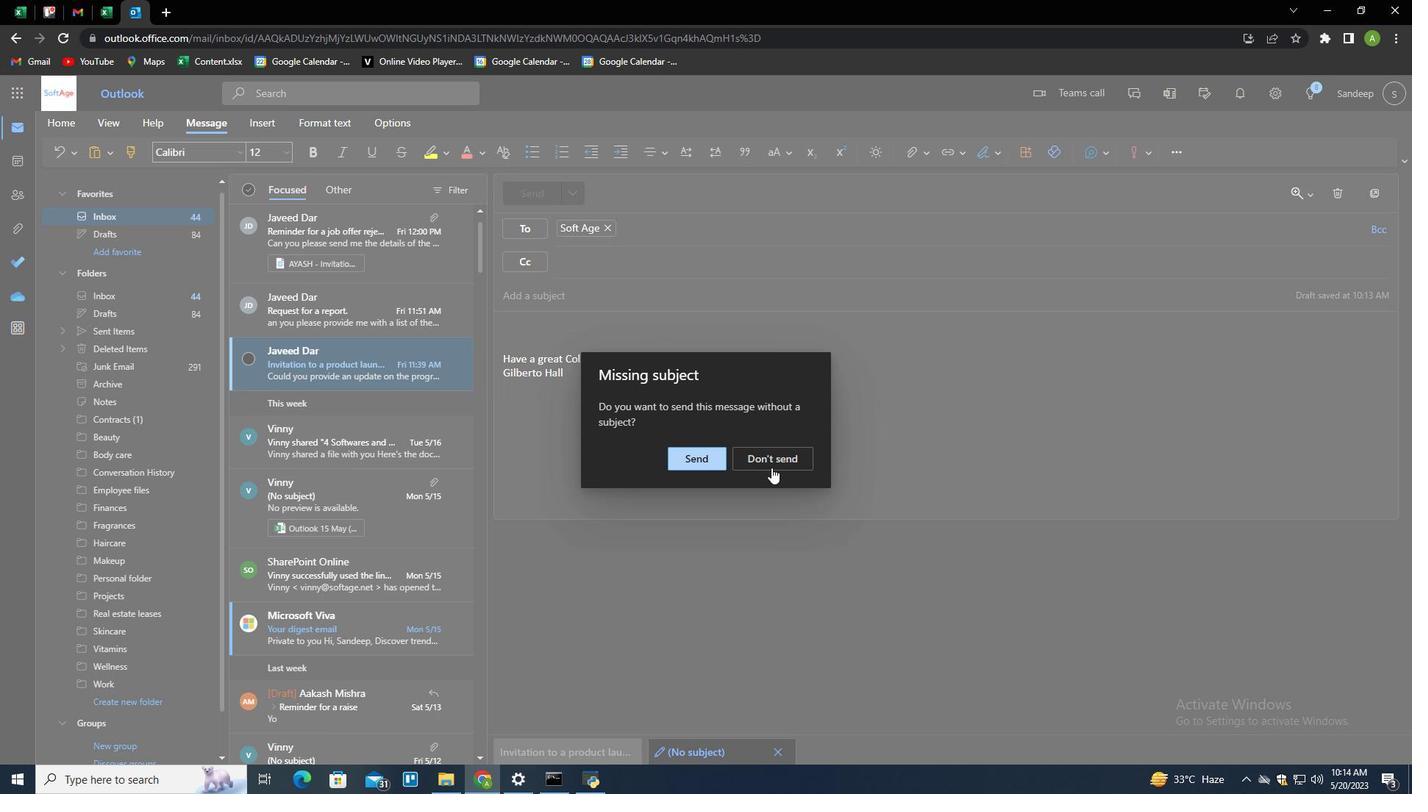 
